 Task: Open Card Card0000000040 in Board Board0000000010 in Workspace WS0000000004 in Trello. Add Member Email0000000016 to Card Card0000000040 in Board Board0000000010 in Workspace WS0000000004 in Trello. Add Red Label titled Label0000000040 to Card Card0000000040 in Board Board0000000010 in Workspace WS0000000004 in Trello. Add Checklist CL0000000040 to Card Card0000000040 in Board Board0000000010 in Workspace WS0000000004 in Trello. Add Dates with Start Date as Jul 01 2023 and Due Date as Jul 31 2023 to Card Card0000000040 in Board Board0000000010 in Workspace WS0000000004 in Trello
Action: Mouse moved to (497, 486)
Screenshot: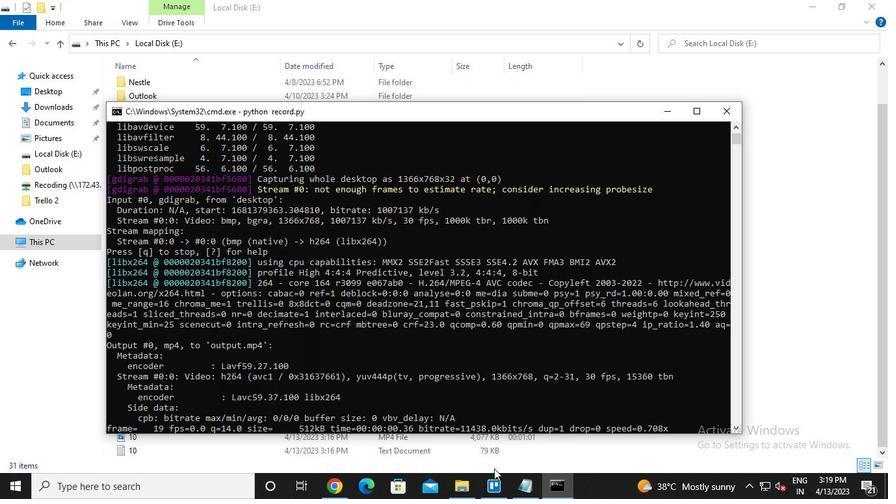 
Action: Mouse pressed left at (497, 486)
Screenshot: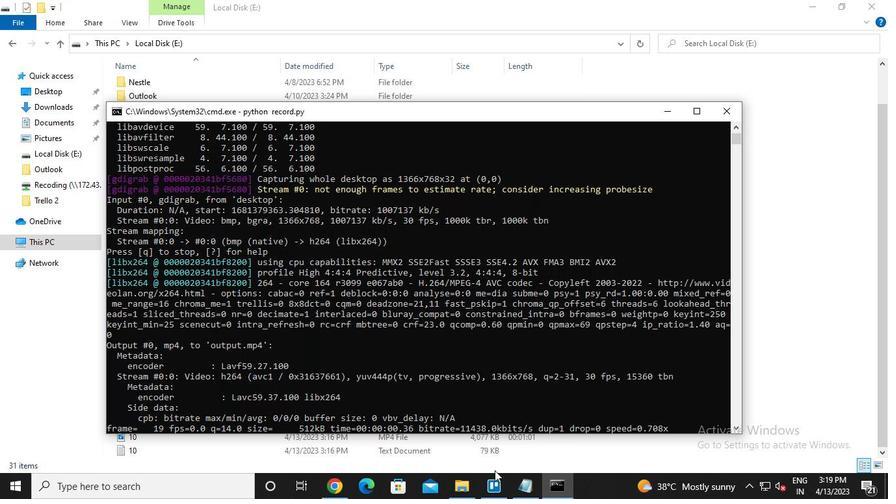 
Action: Mouse moved to (260, 414)
Screenshot: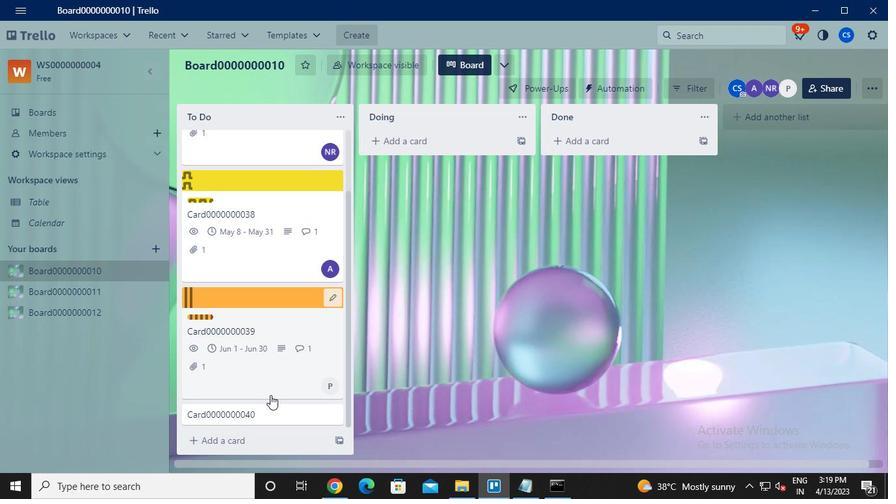 
Action: Mouse pressed left at (260, 414)
Screenshot: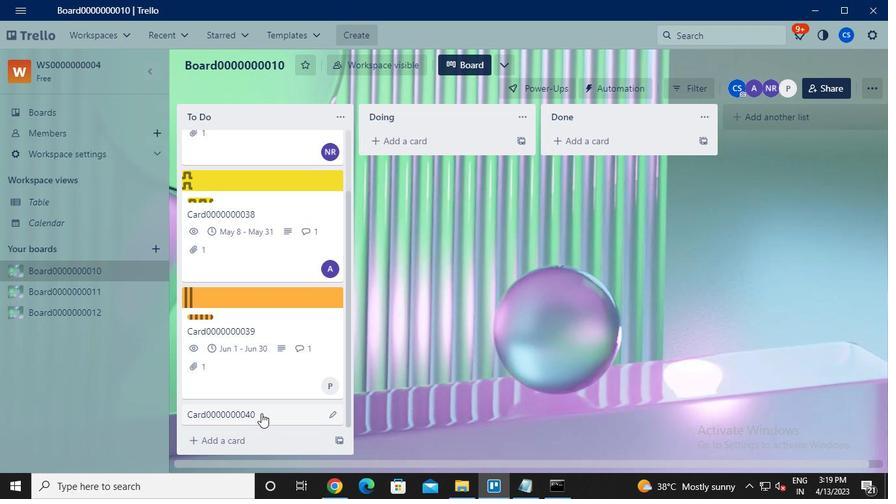 
Action: Mouse moved to (624, 164)
Screenshot: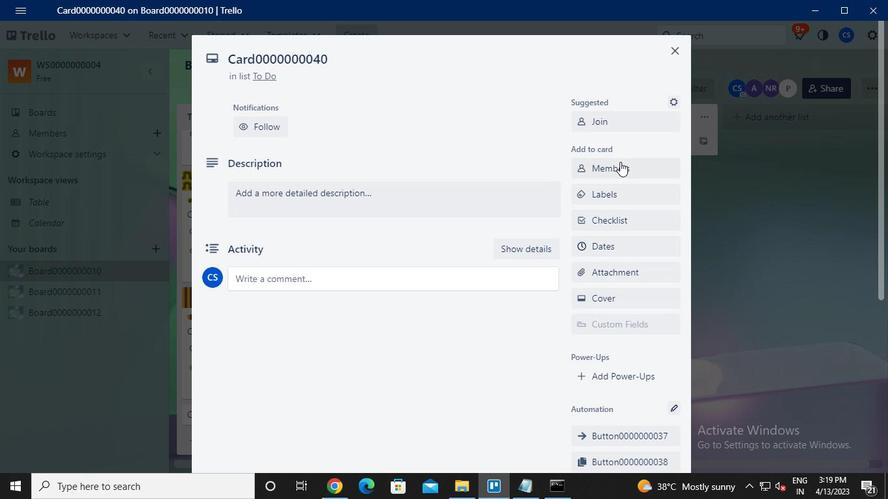 
Action: Mouse pressed left at (624, 164)
Screenshot: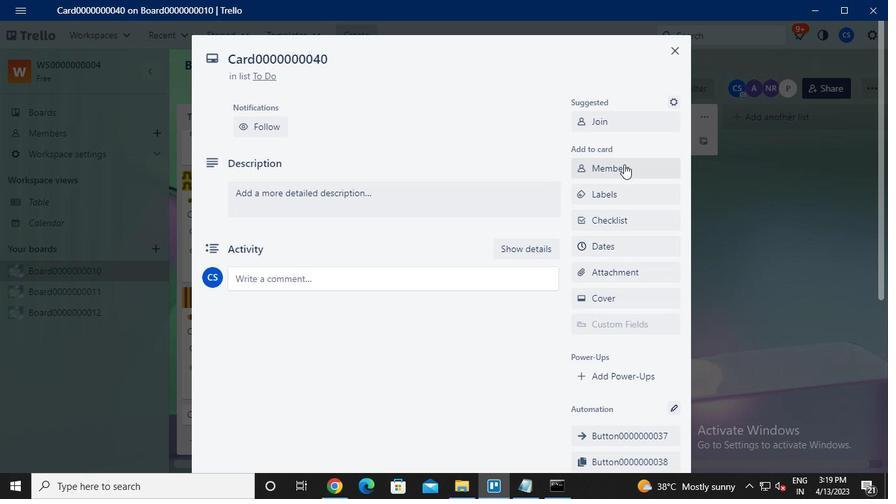 
Action: Mouse moved to (625, 164)
Screenshot: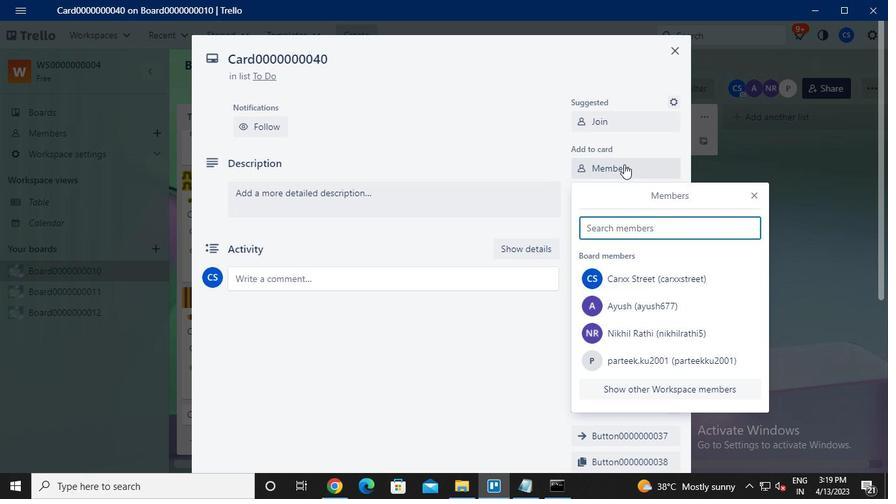 
Action: Keyboard m
Screenshot: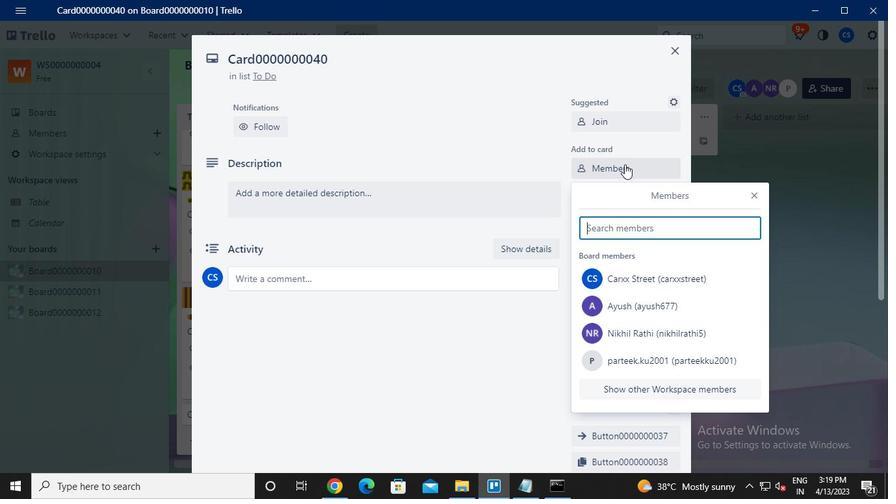 
Action: Keyboard a
Screenshot: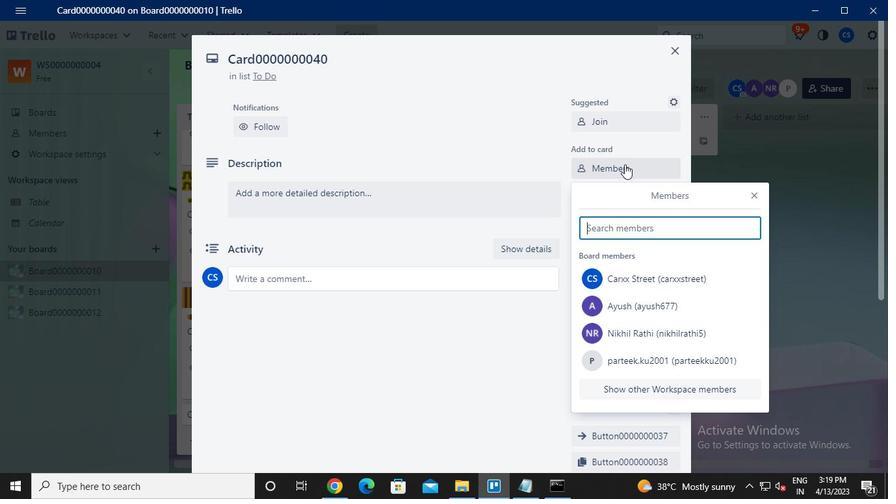 
Action: Keyboard i
Screenshot: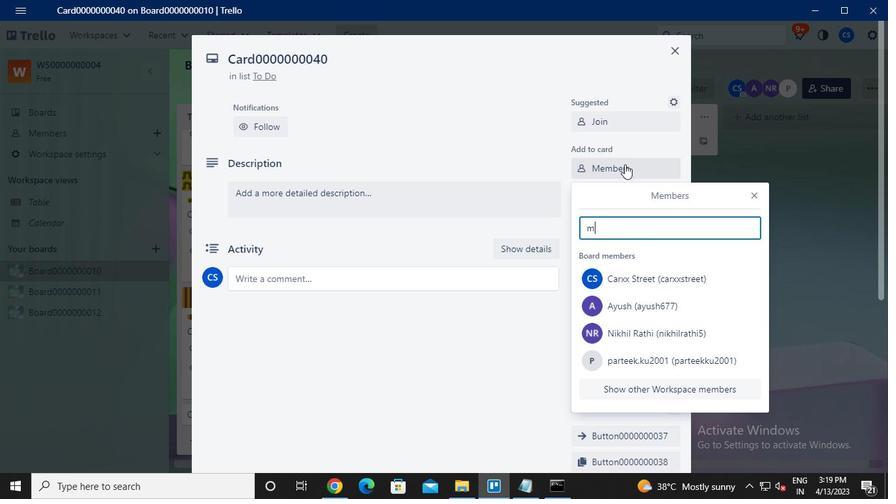 
Action: Keyboard l
Screenshot: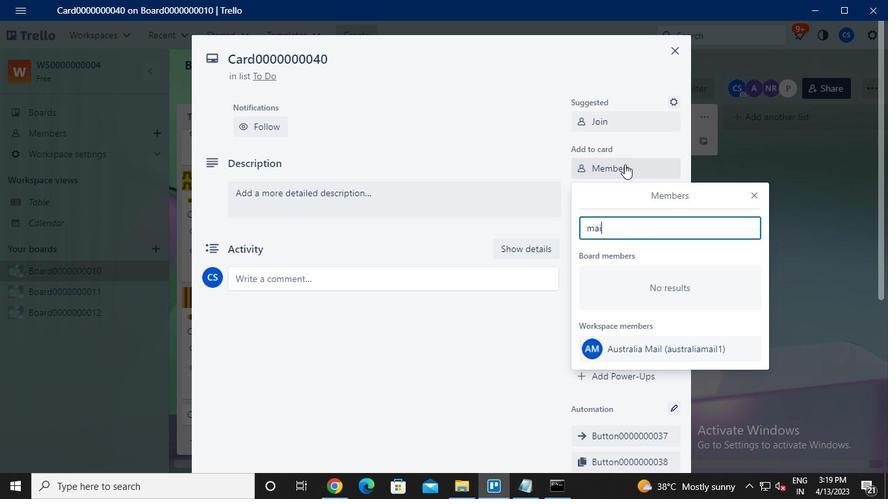 
Action: Keyboard a
Screenshot: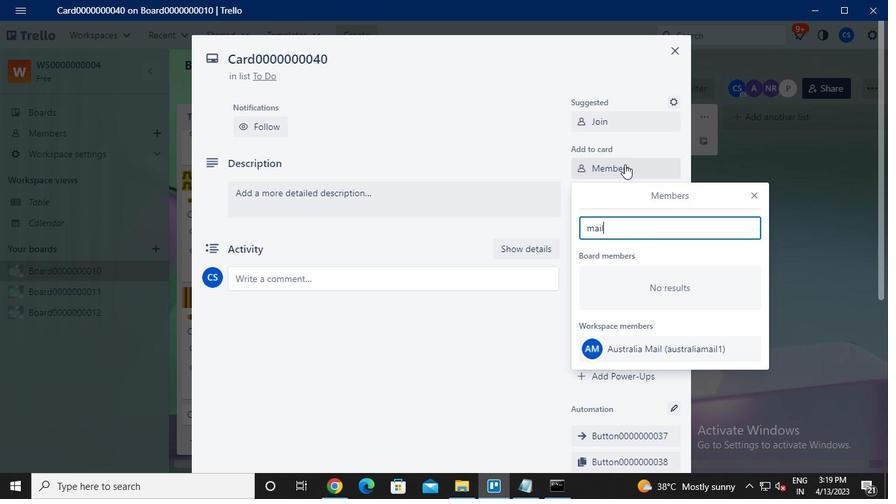 
Action: Keyboard u
Screenshot: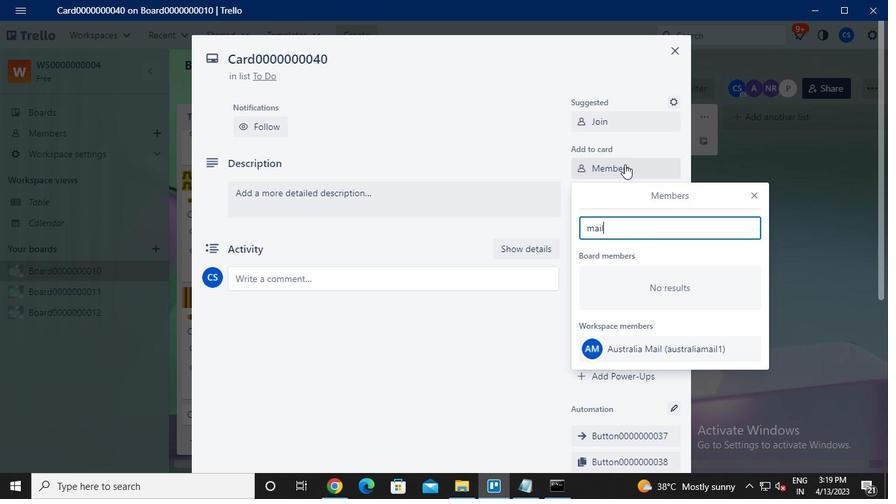 
Action: Keyboard s
Screenshot: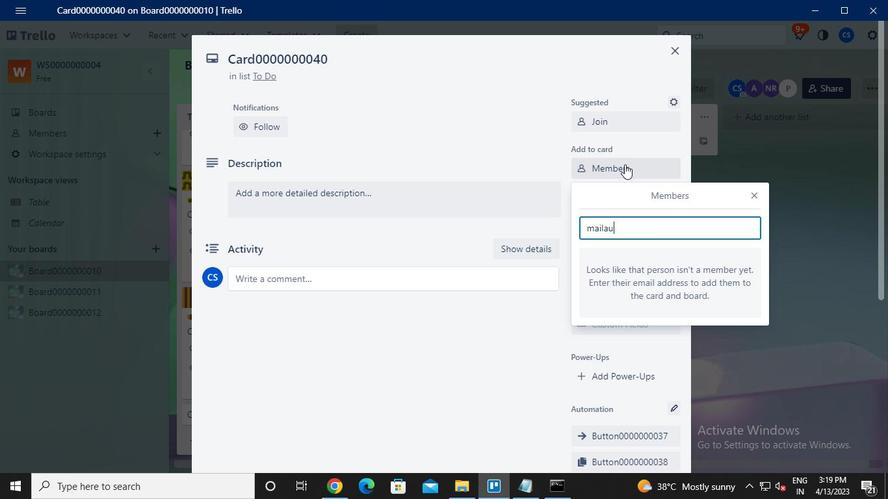 
Action: Keyboard t
Screenshot: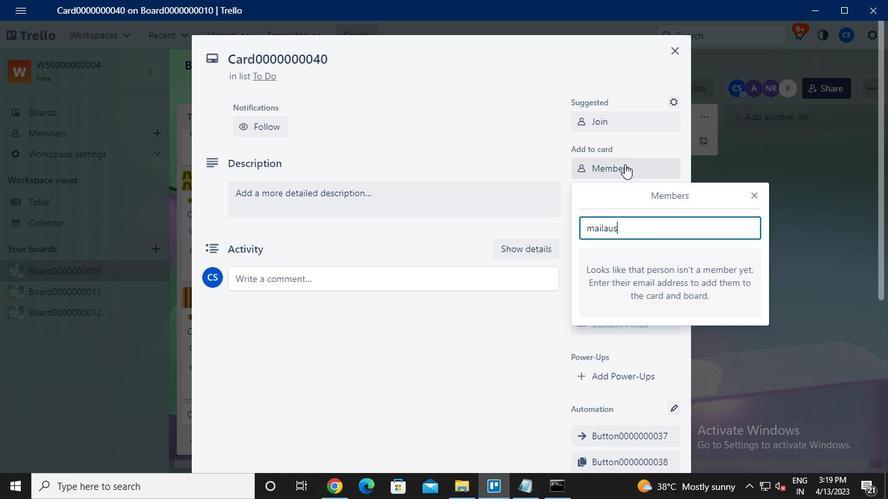 
Action: Keyboard r
Screenshot: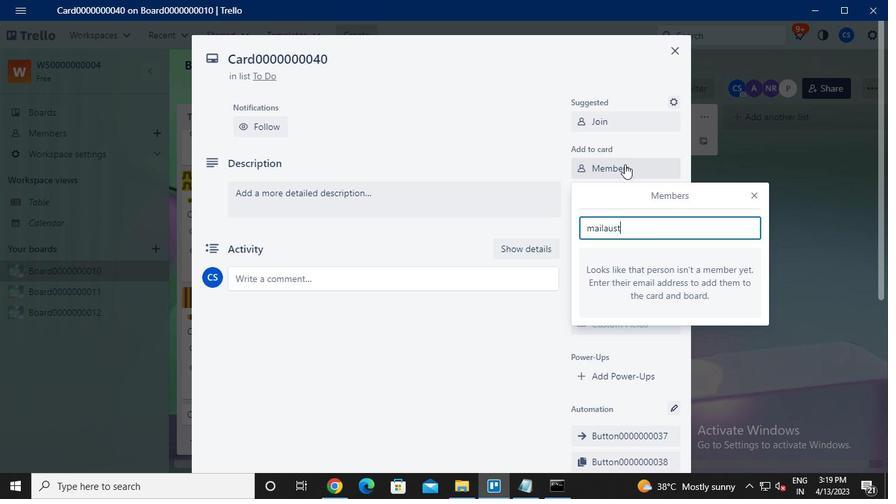 
Action: Keyboard a
Screenshot: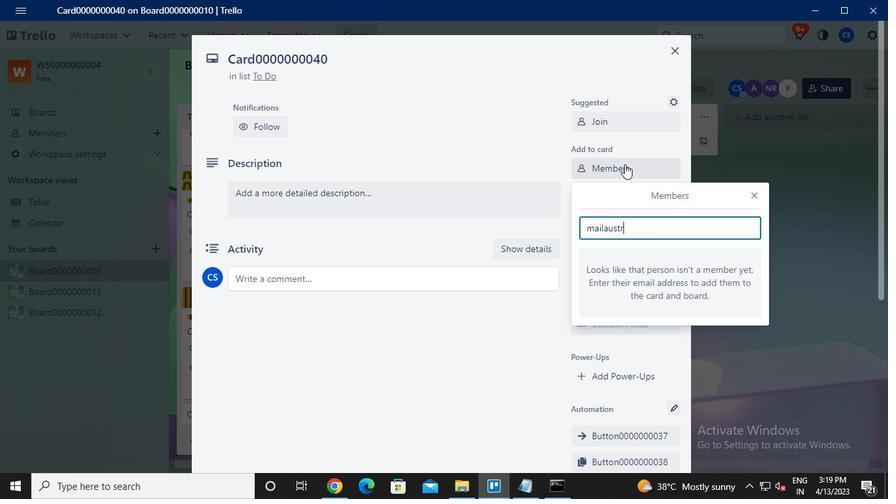 
Action: Keyboard l
Screenshot: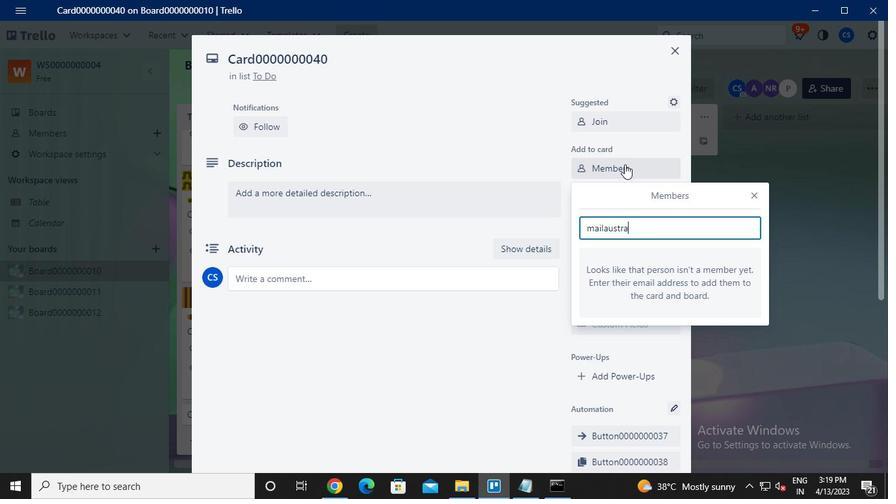
Action: Keyboard i
Screenshot: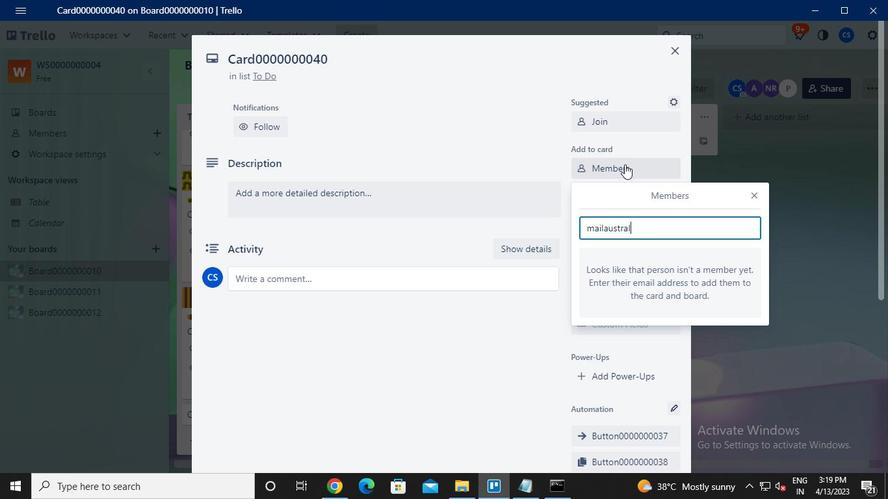 
Action: Keyboard a
Screenshot: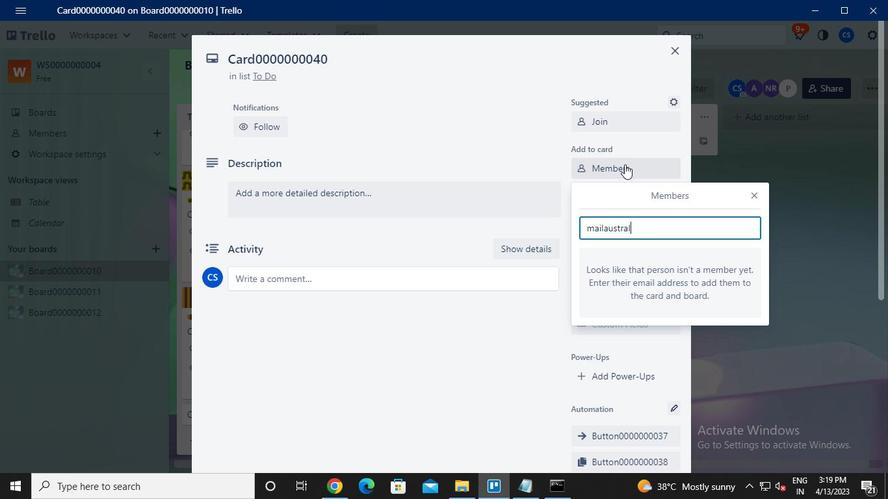 
Action: Keyboard <103>
Screenshot: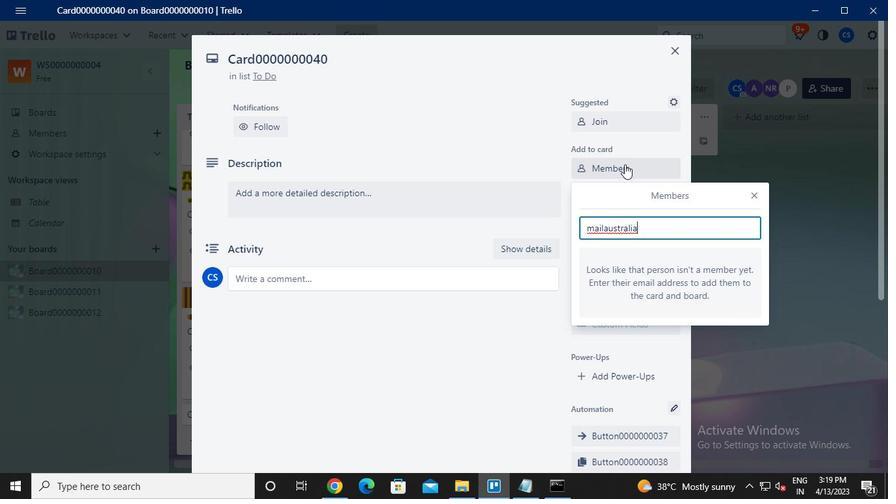 
Action: Keyboard Key.shift
Screenshot: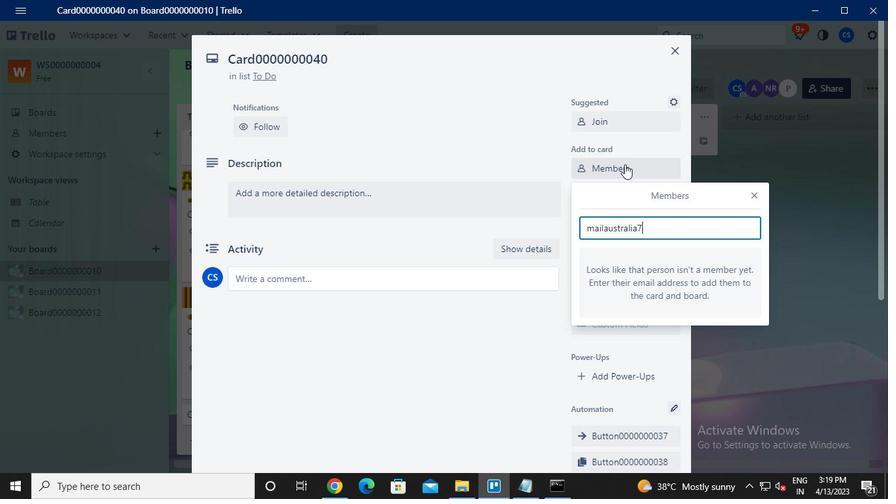 
Action: Keyboard @
Screenshot: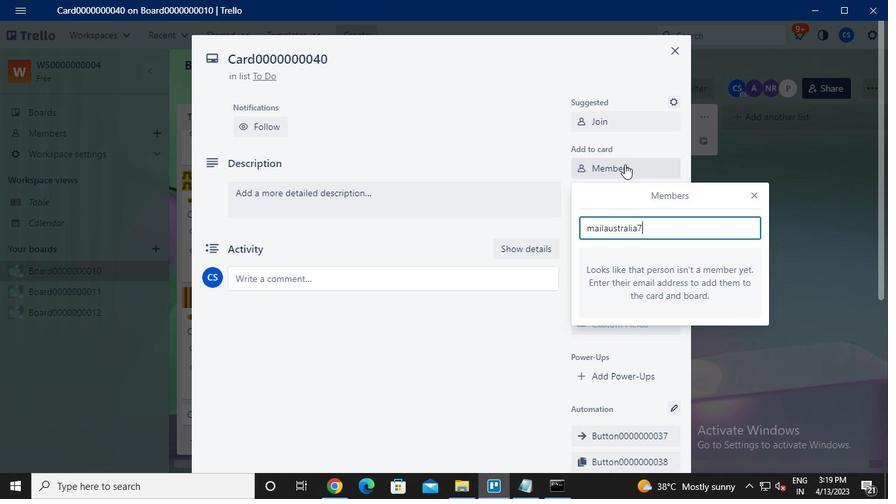 
Action: Keyboard g
Screenshot: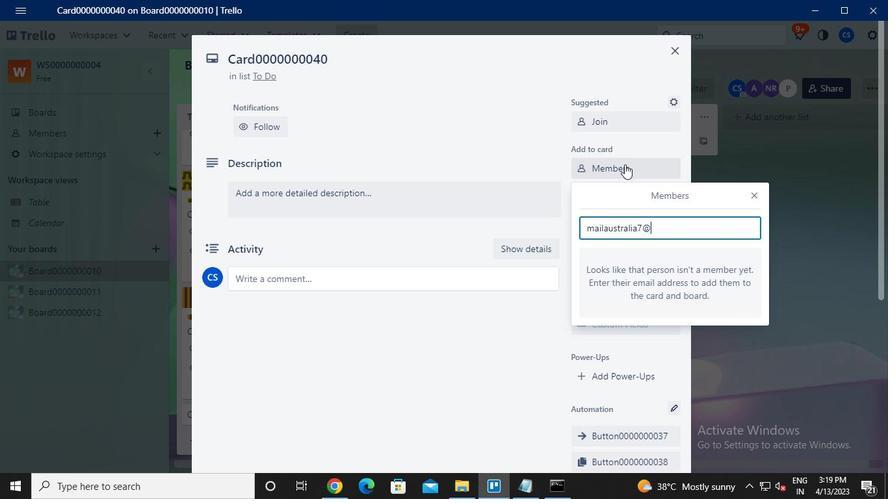 
Action: Keyboard m
Screenshot: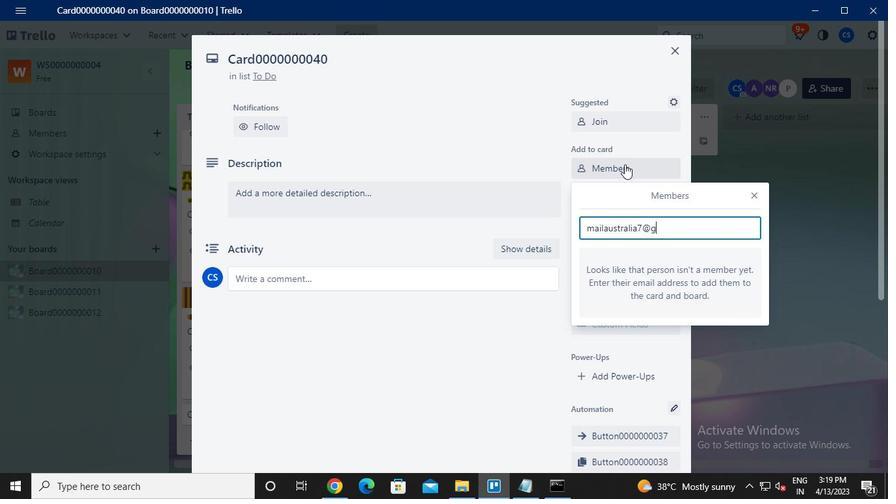 
Action: Keyboard a
Screenshot: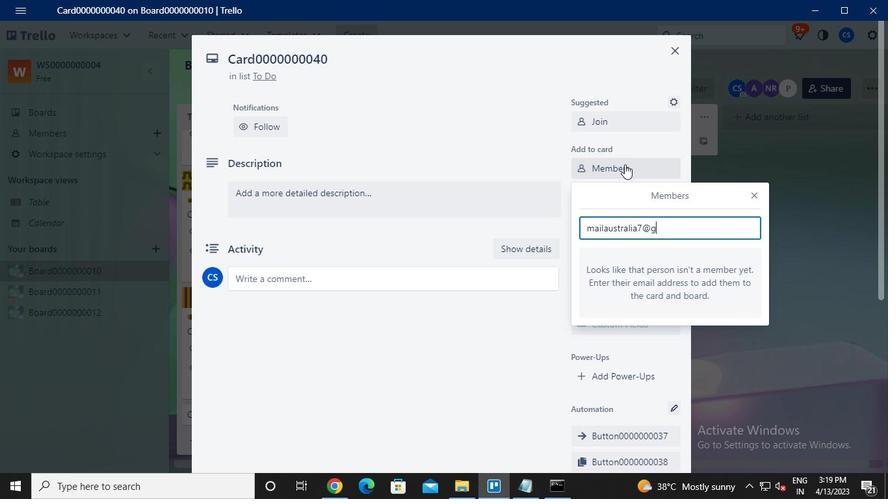 
Action: Keyboard i
Screenshot: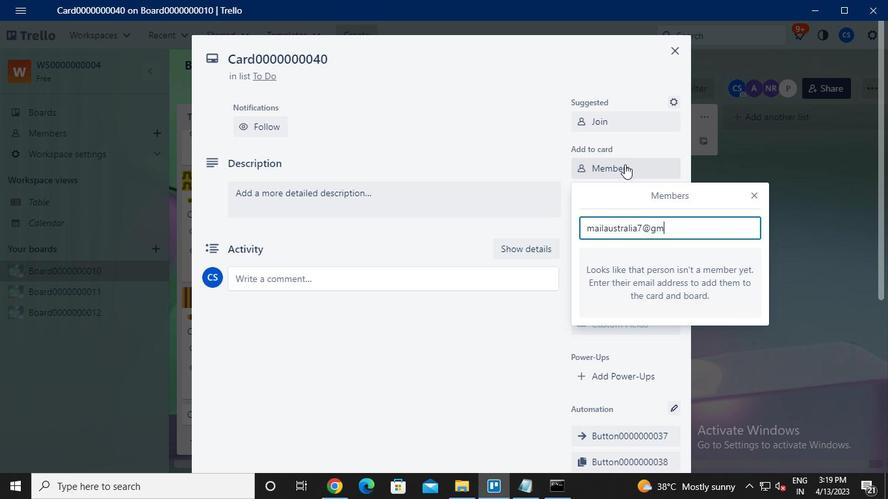 
Action: Keyboard l
Screenshot: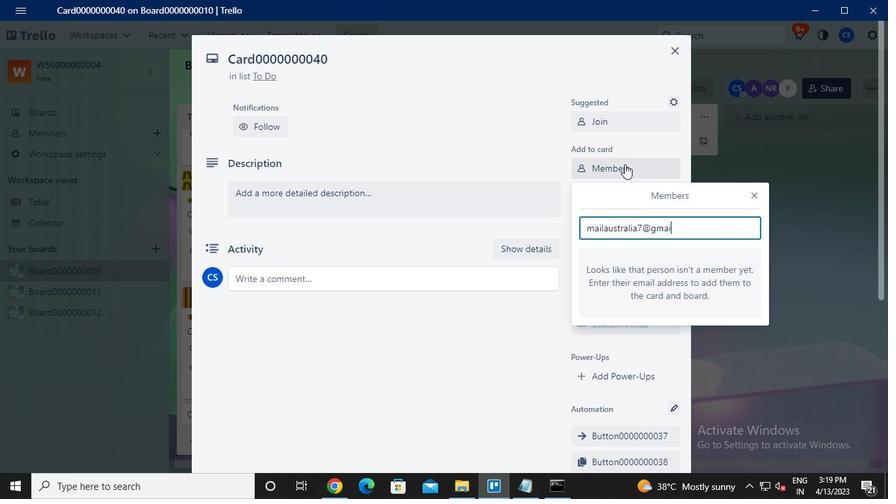 
Action: Keyboard .
Screenshot: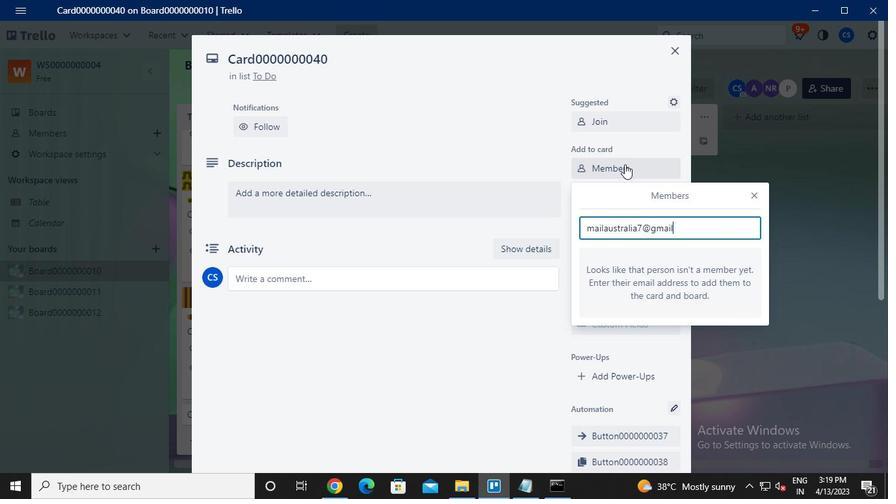
Action: Keyboard c
Screenshot: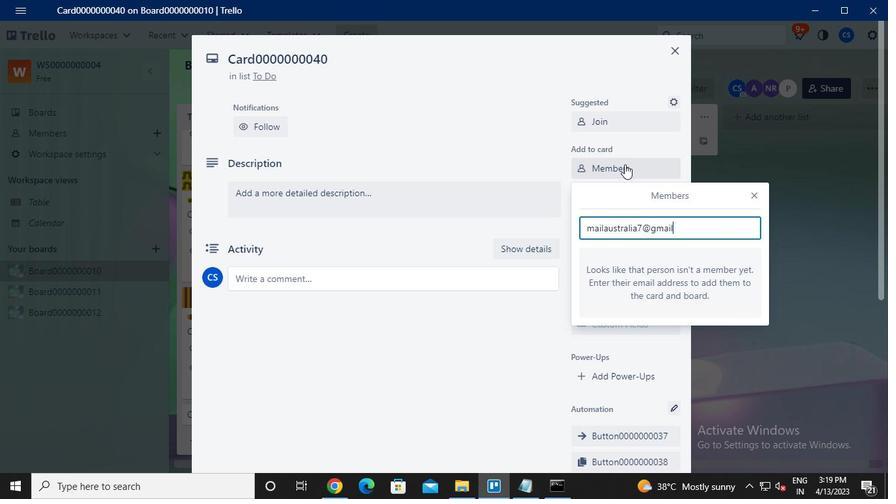 
Action: Keyboard o
Screenshot: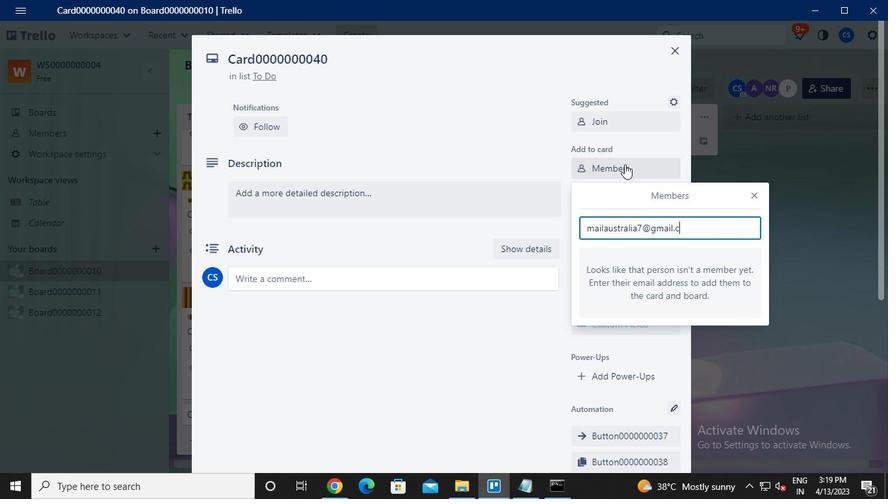 
Action: Keyboard m
Screenshot: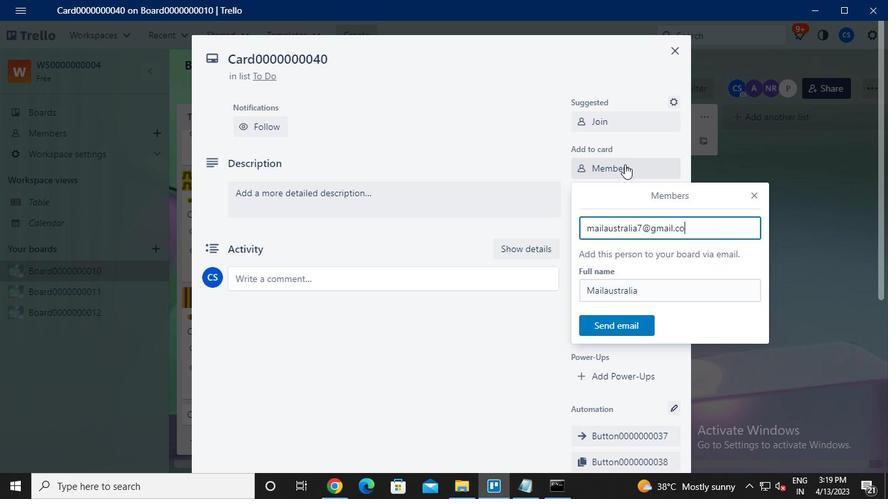
Action: Mouse moved to (622, 323)
Screenshot: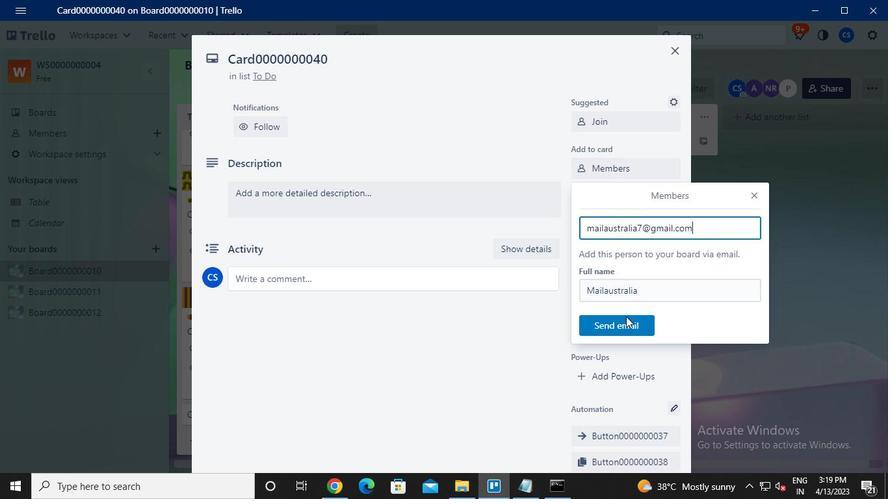 
Action: Mouse pressed left at (622, 323)
Screenshot: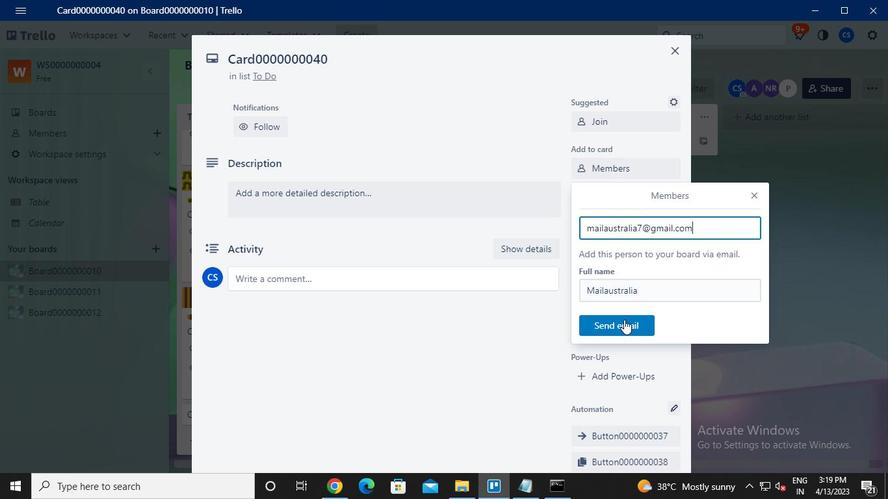 
Action: Mouse moved to (619, 195)
Screenshot: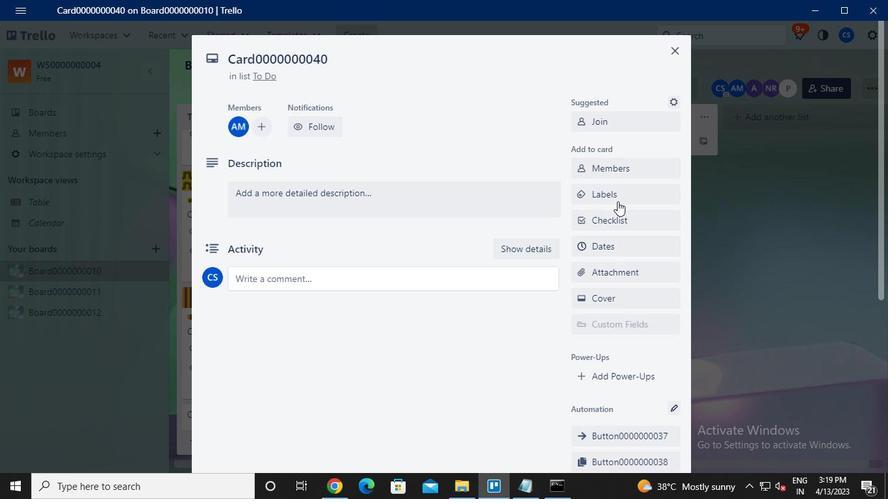 
Action: Mouse pressed left at (619, 195)
Screenshot: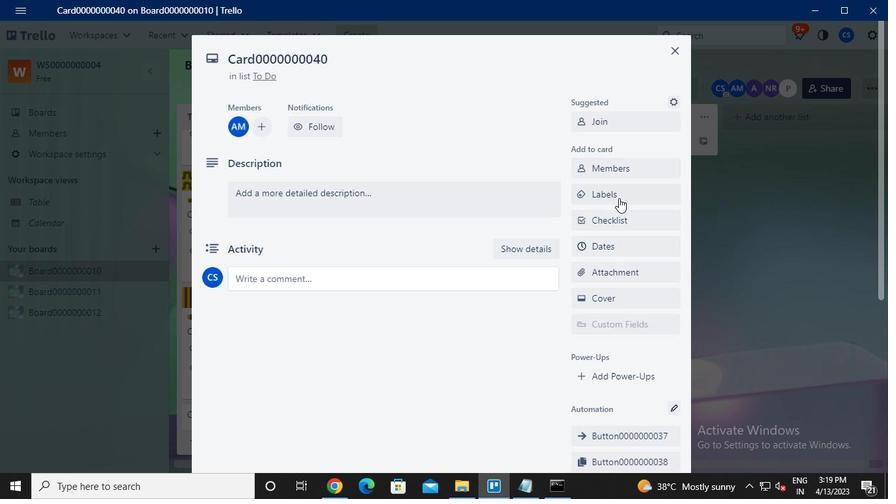 
Action: Mouse moved to (656, 362)
Screenshot: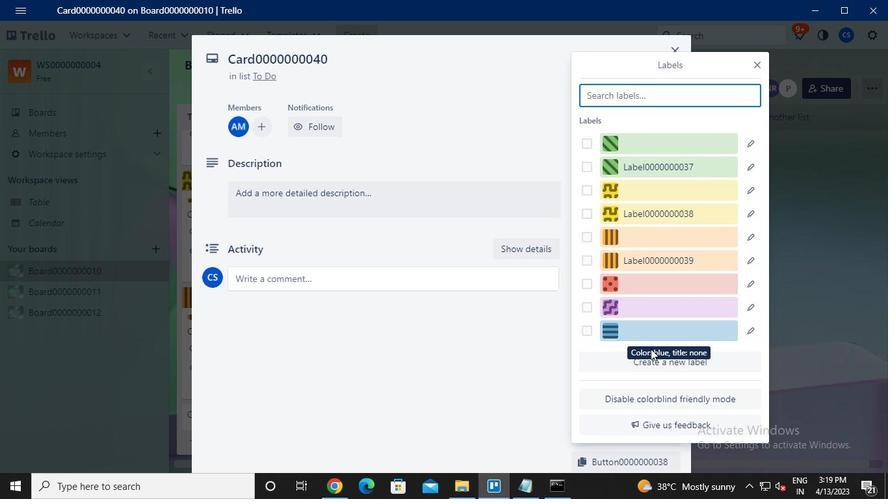 
Action: Mouse pressed left at (656, 362)
Screenshot: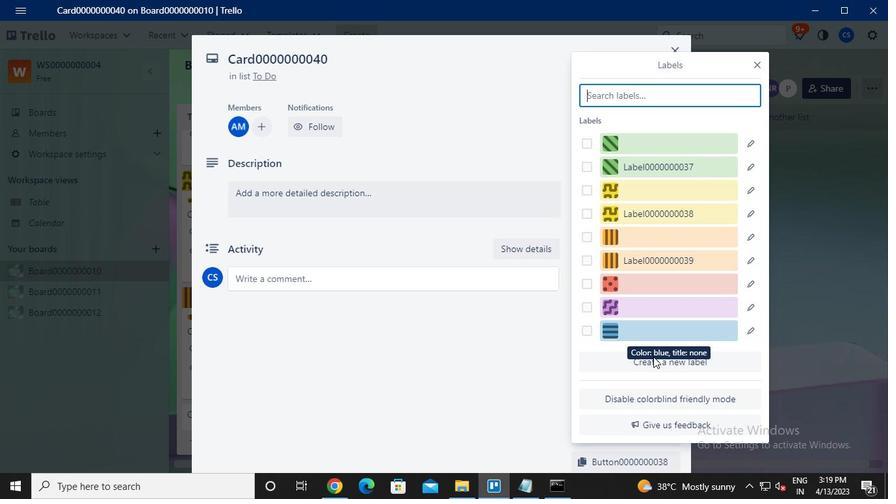 
Action: Mouse moved to (625, 184)
Screenshot: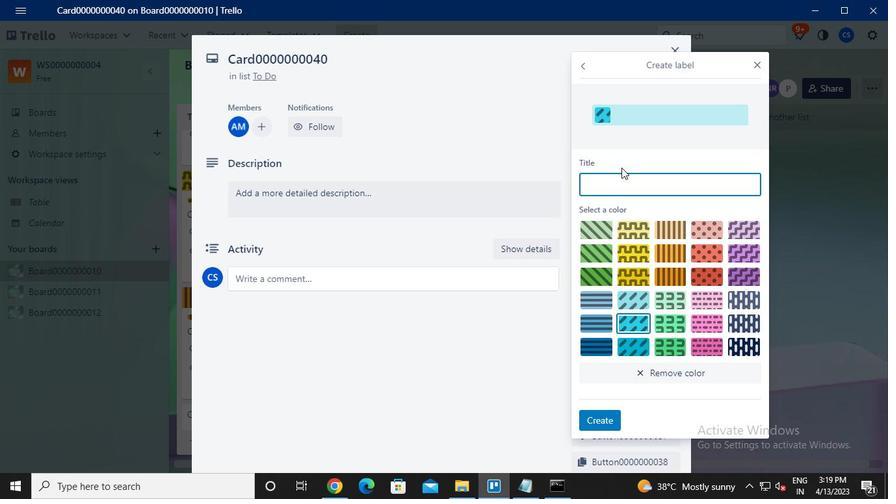 
Action: Keyboard Key.caps_lock
Screenshot: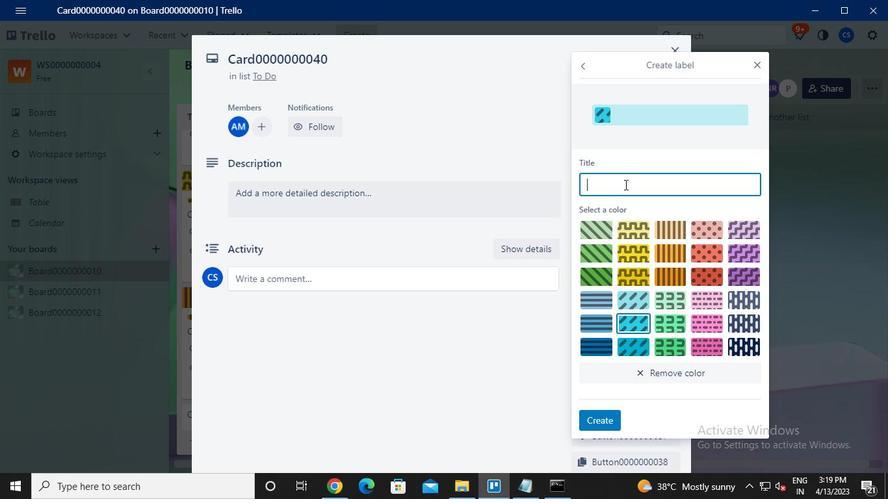 
Action: Keyboard t
Screenshot: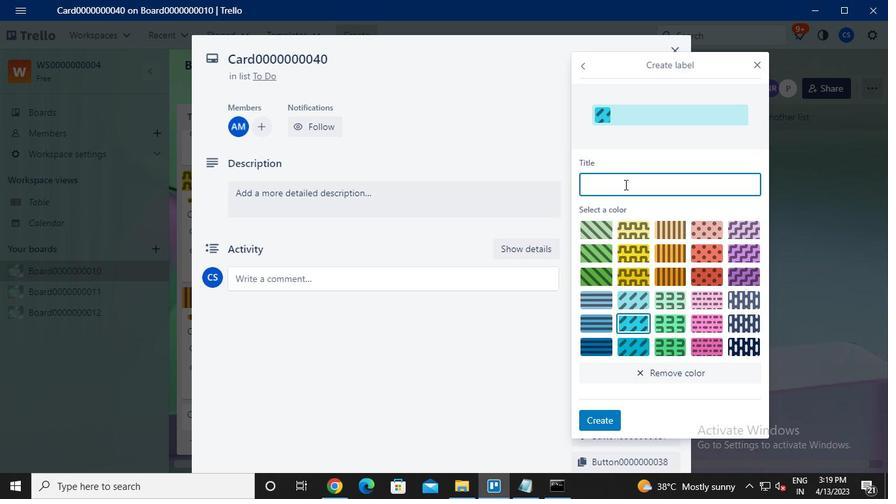 
Action: Keyboard Key.caps_lock
Screenshot: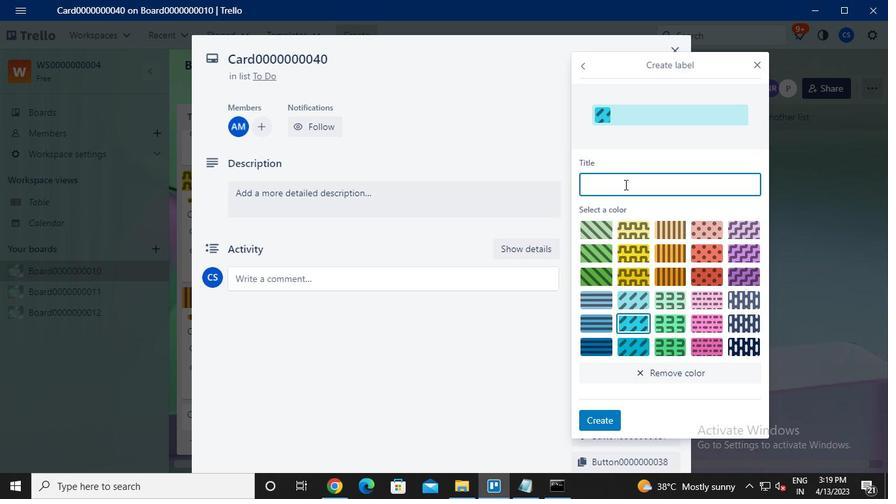 
Action: Keyboard i
Screenshot: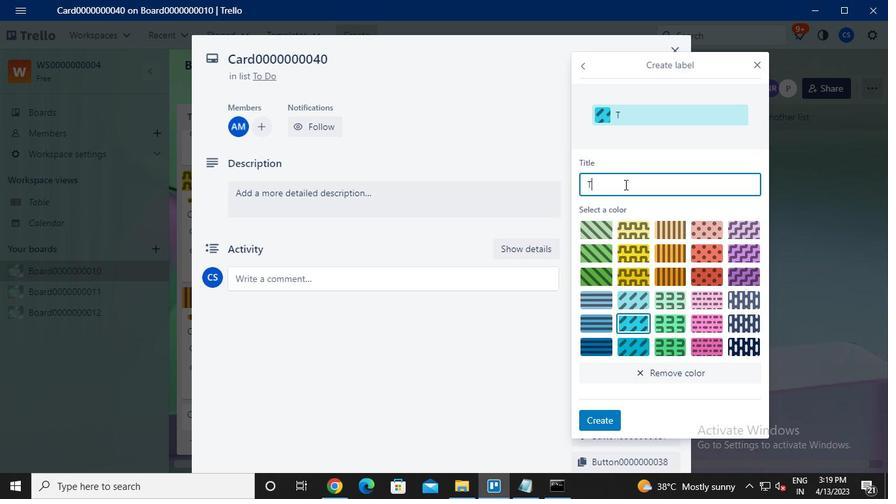 
Action: Keyboard t
Screenshot: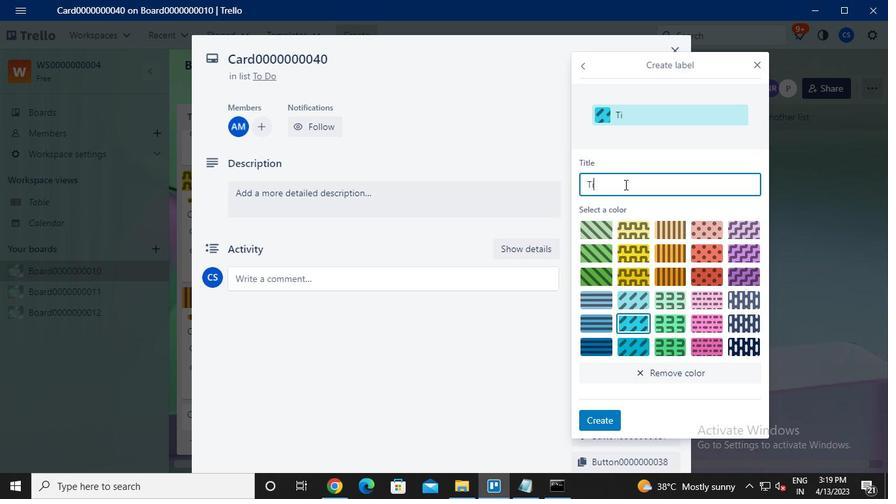 
Action: Keyboard l
Screenshot: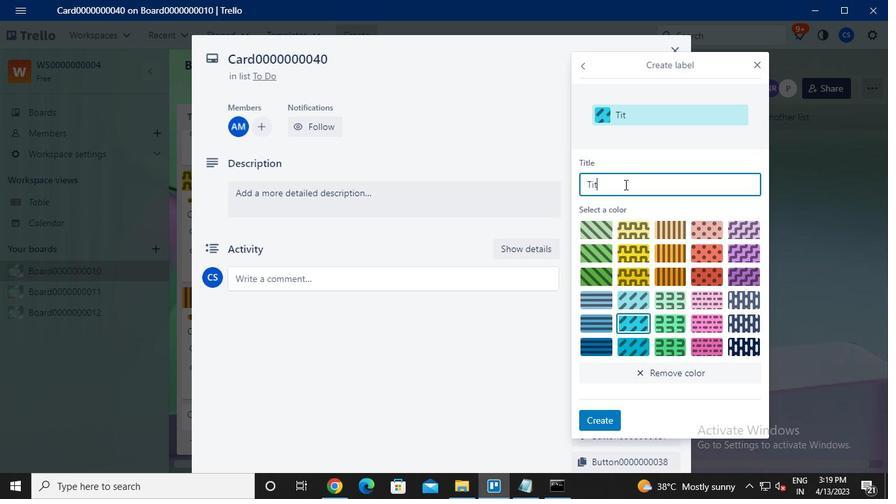 
Action: Keyboard e
Screenshot: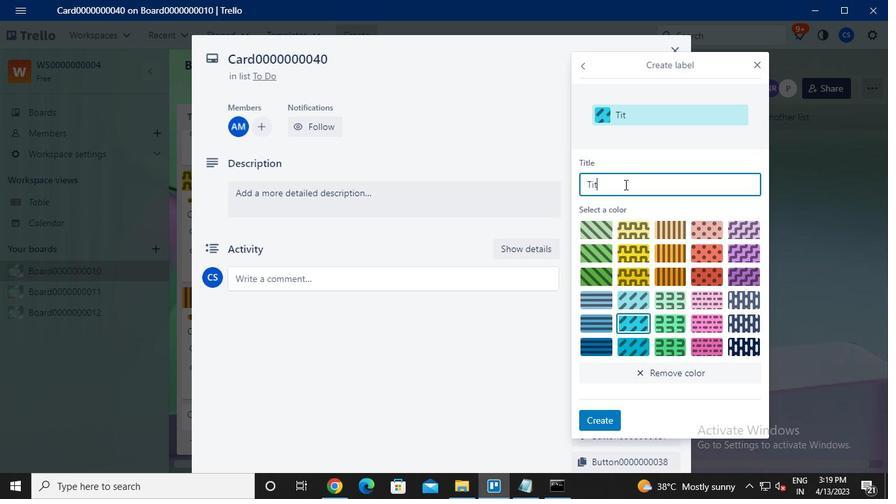 
Action: Keyboard Key.backspace
Screenshot: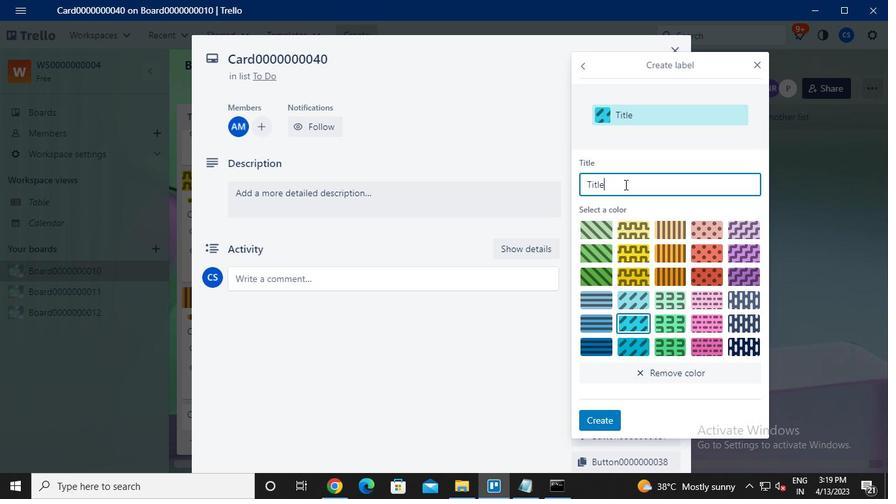 
Action: Keyboard Key.backspace
Screenshot: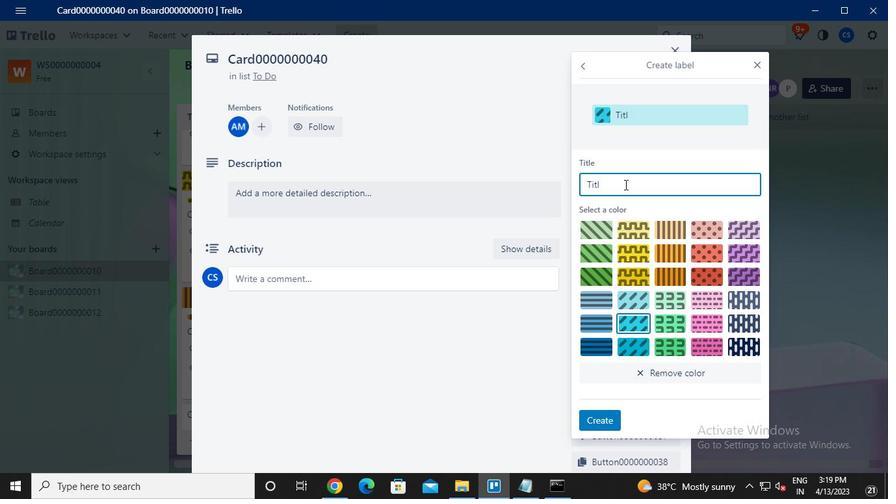 
Action: Keyboard Key.backspace
Screenshot: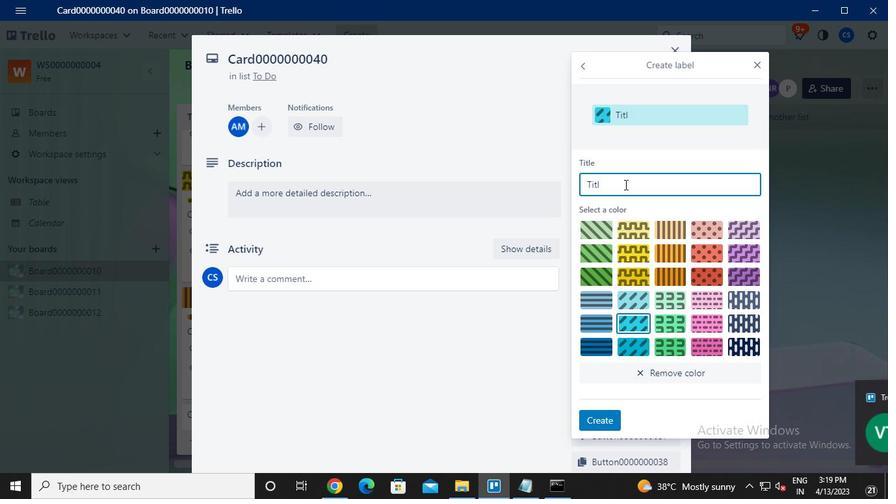 
Action: Keyboard Key.backspace
Screenshot: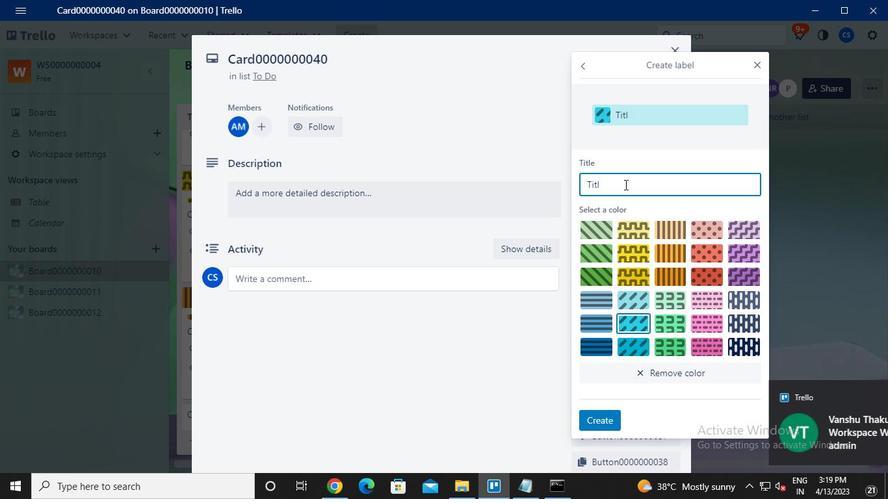 
Action: Keyboard Key.backspace
Screenshot: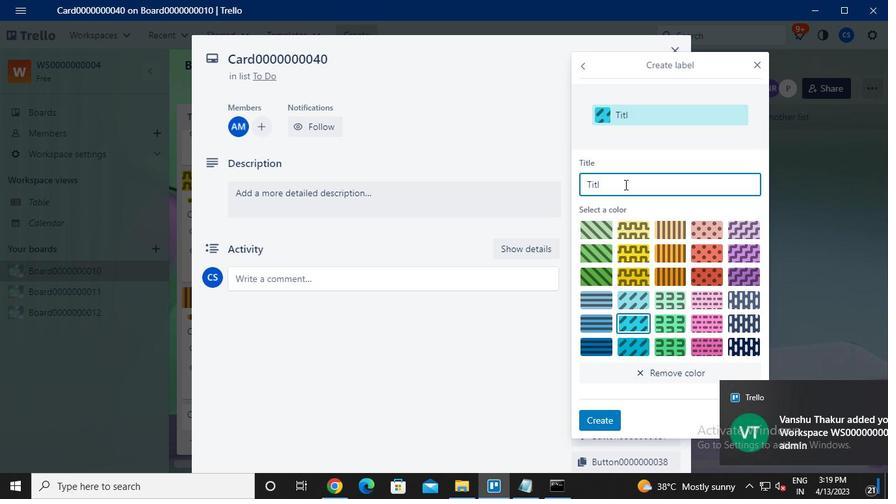 
Action: Keyboard Key.backspace
Screenshot: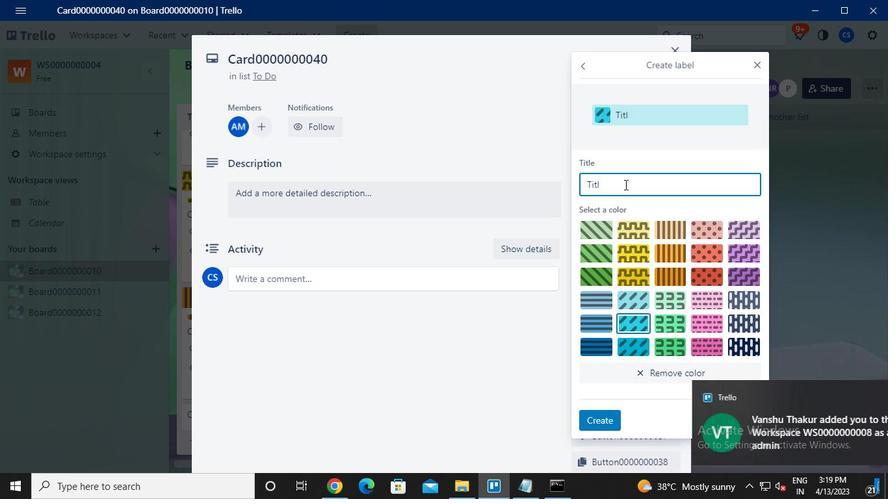 
Action: Keyboard Key.backspace
Screenshot: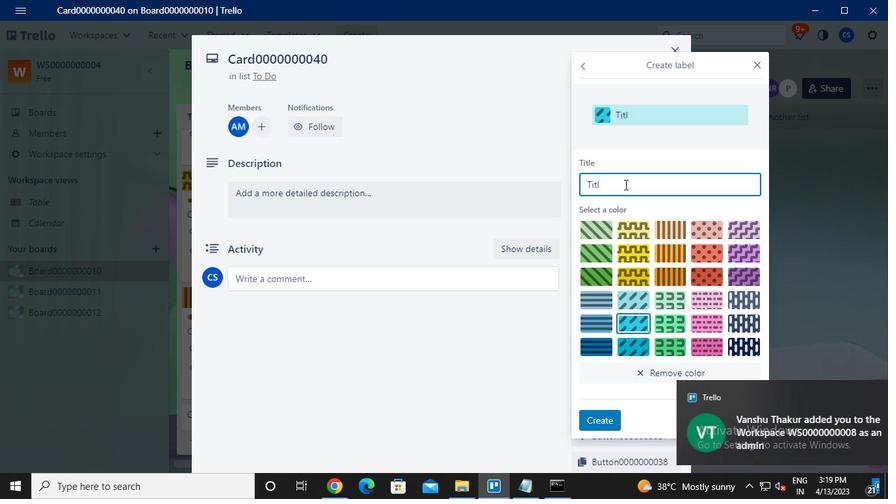 
Action: Keyboard Key.backspace
Screenshot: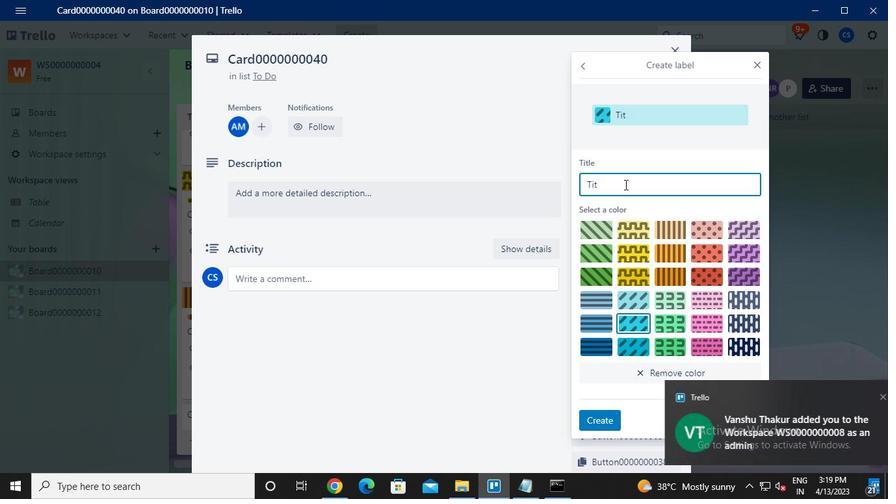 
Action: Keyboard Key.backspace
Screenshot: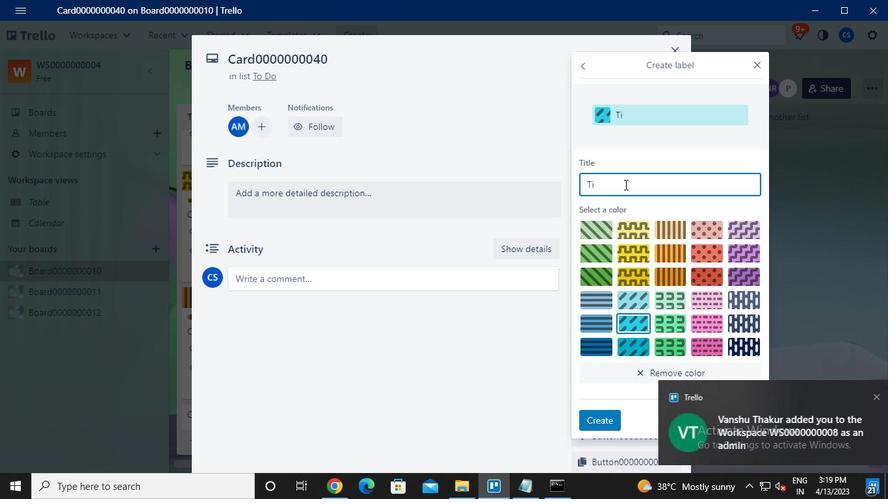 
Action: Keyboard Key.backspace
Screenshot: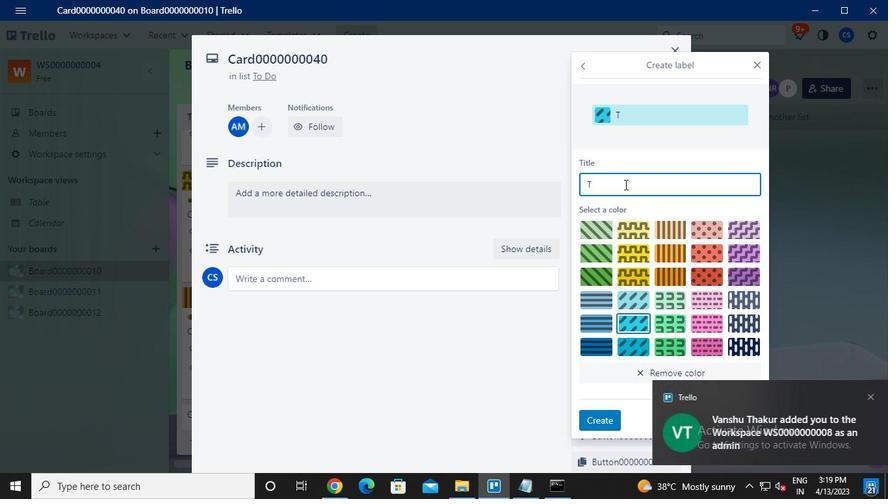 
Action: Keyboard Key.caps_lock
Screenshot: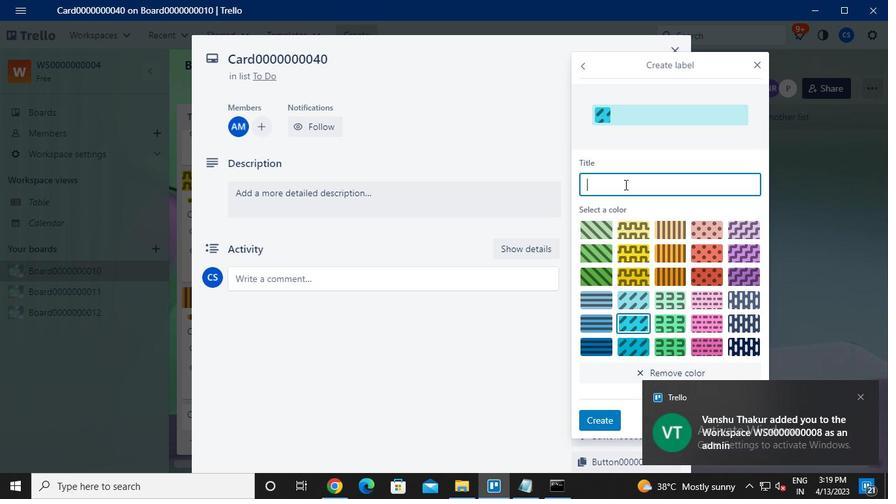 
Action: Keyboard l
Screenshot: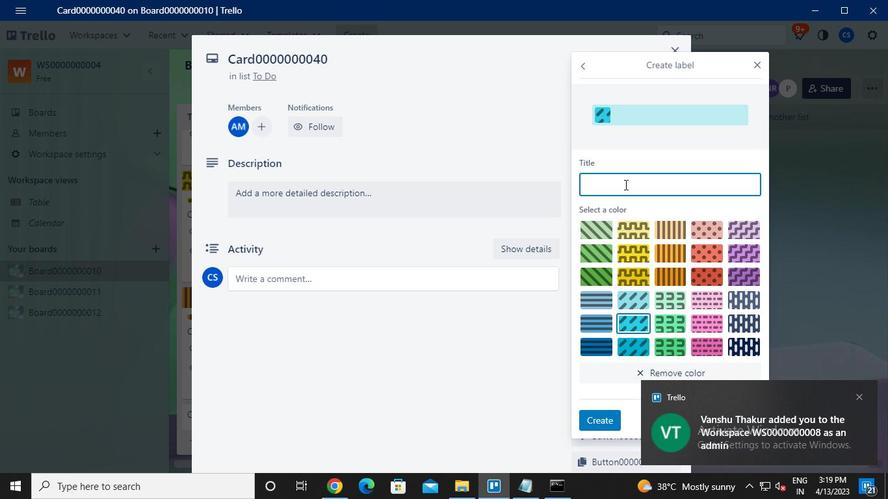 
Action: Keyboard Key.caps_lock
Screenshot: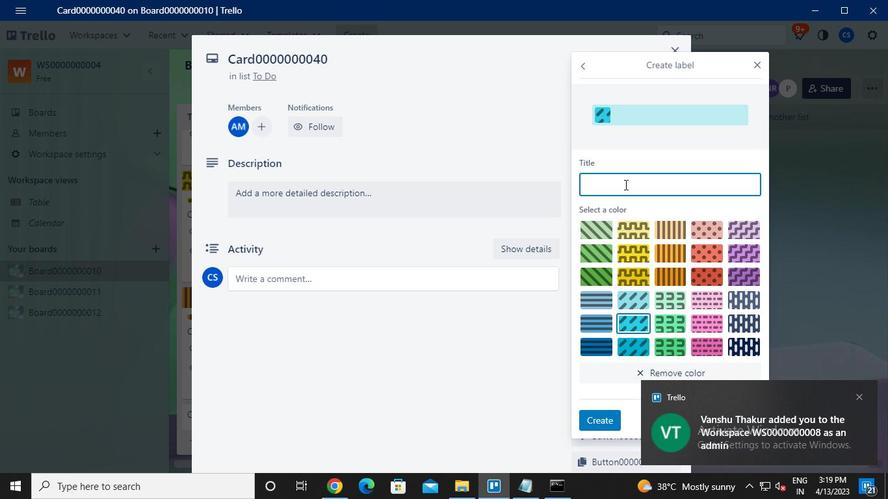 
Action: Keyboard a
Screenshot: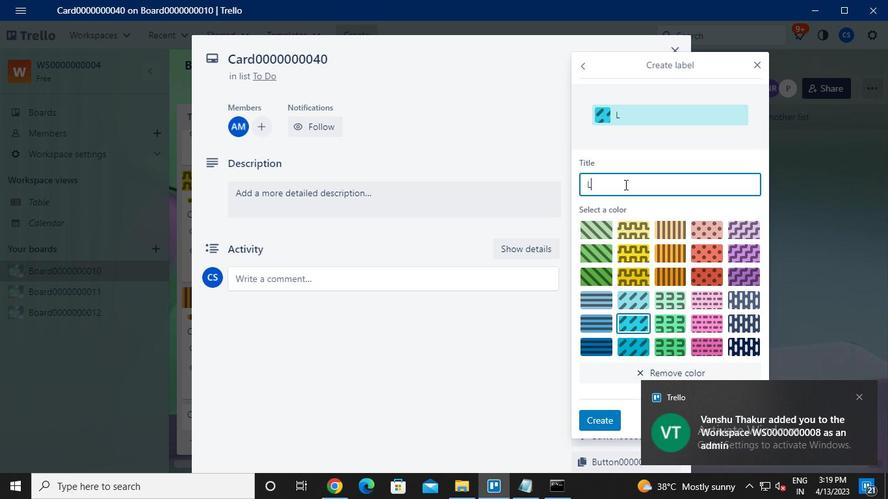 
Action: Keyboard b
Screenshot: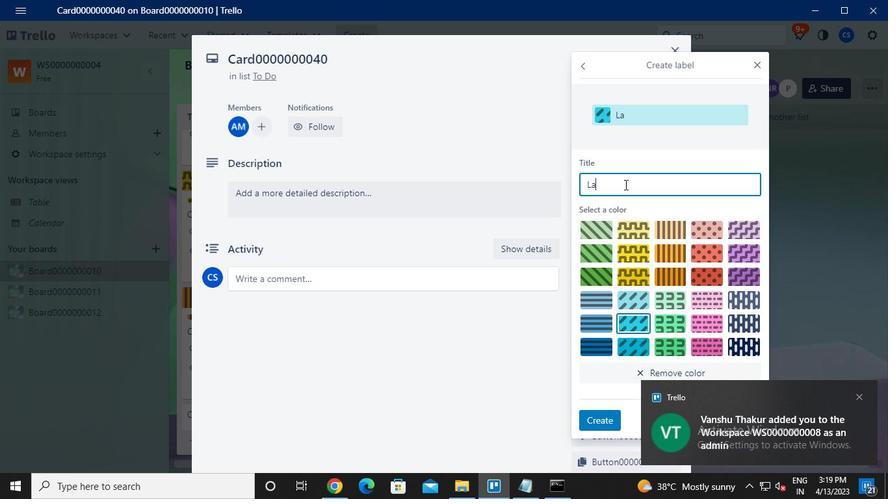 
Action: Keyboard e
Screenshot: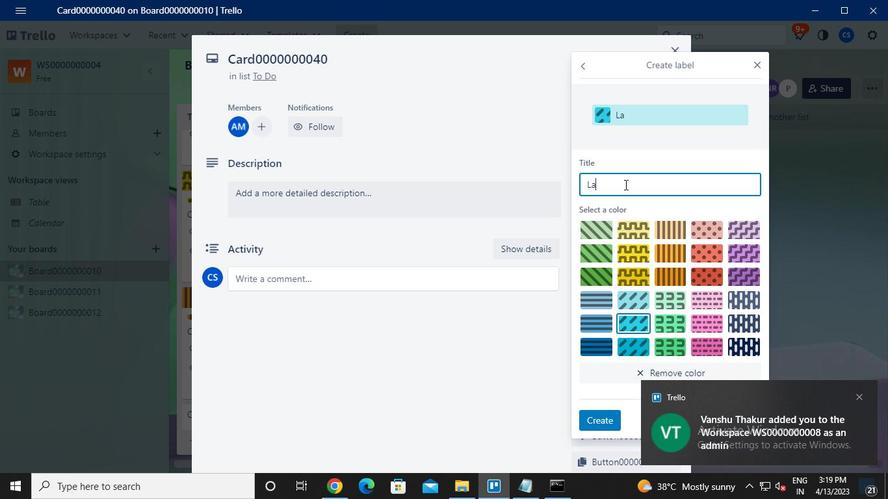 
Action: Keyboard ;
Screenshot: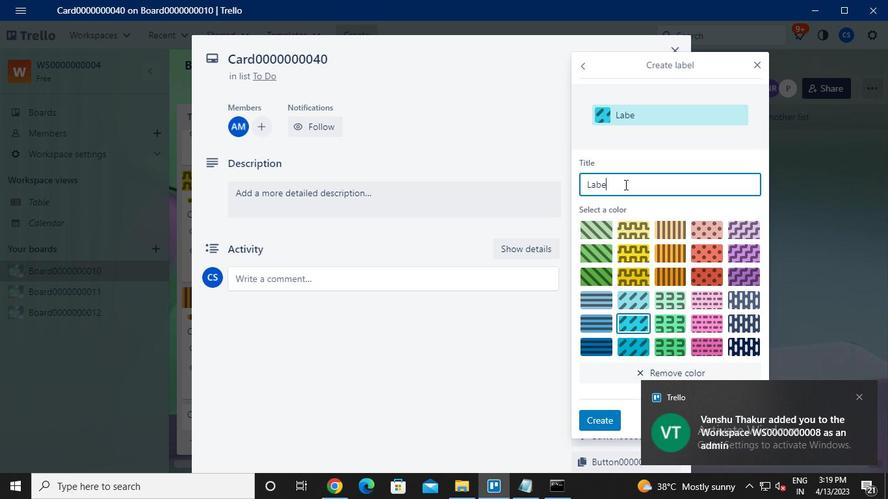
Action: Keyboard Key.backspace
Screenshot: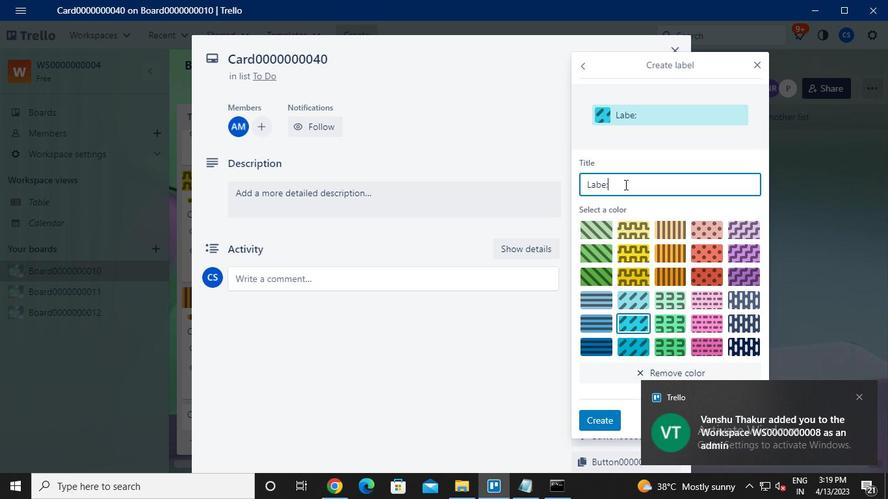 
Action: Keyboard l
Screenshot: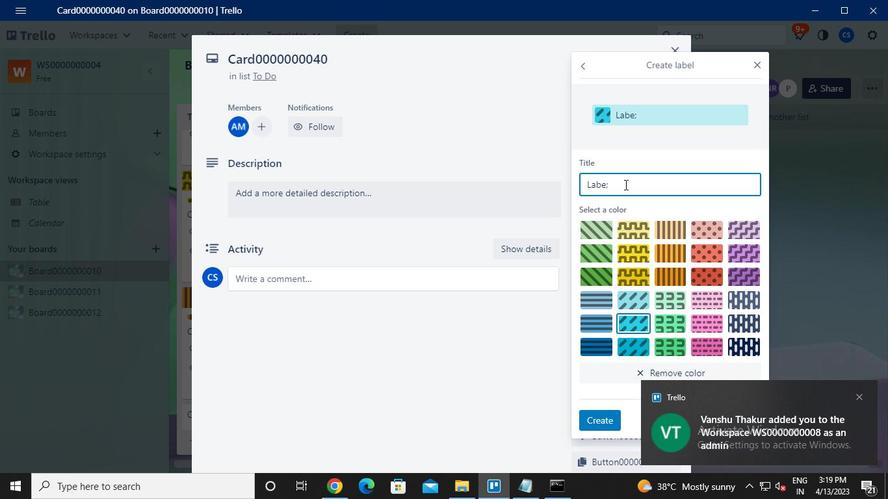 
Action: Keyboard <96>
Screenshot: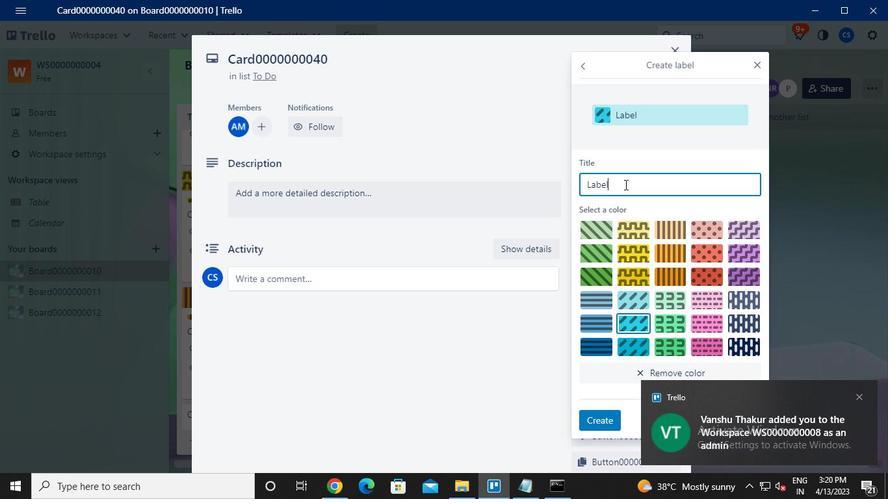 
Action: Keyboard <96>
Screenshot: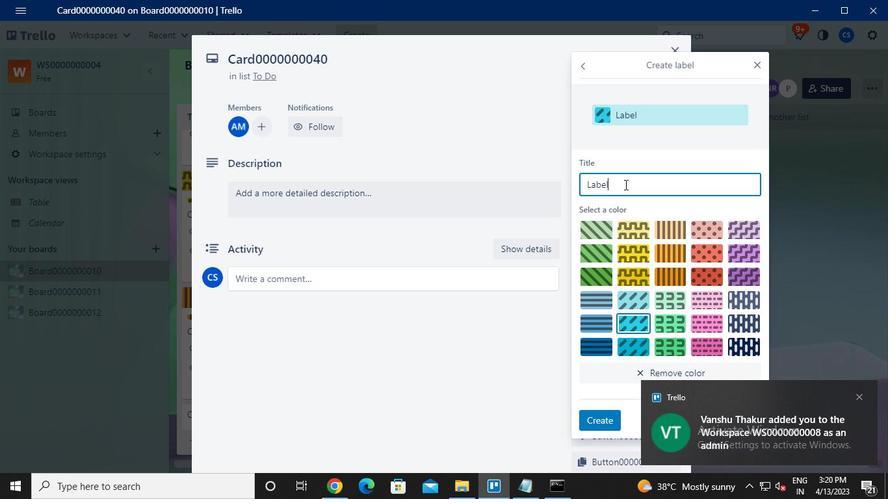 
Action: Keyboard <96>
Screenshot: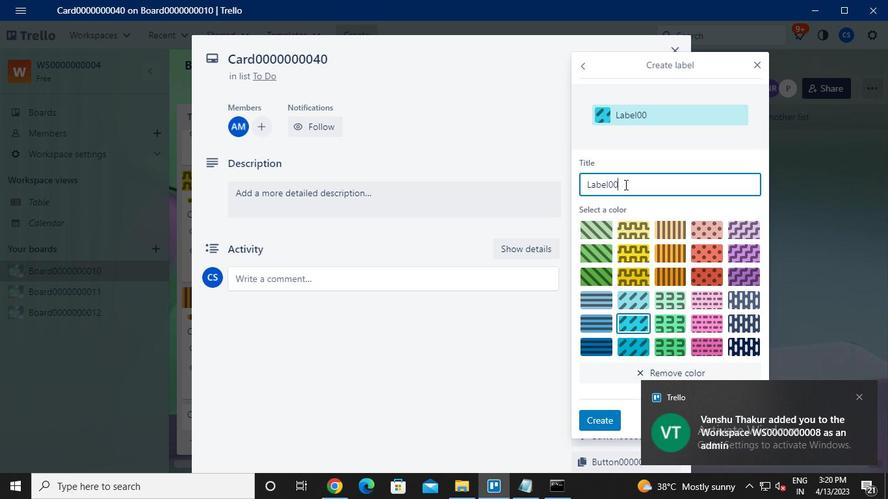 
Action: Keyboard <96>
Screenshot: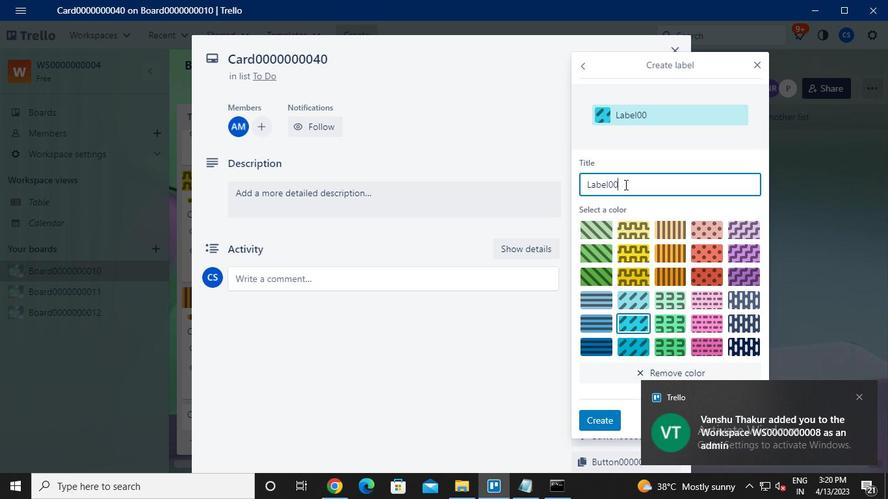 
Action: Keyboard <96>
Screenshot: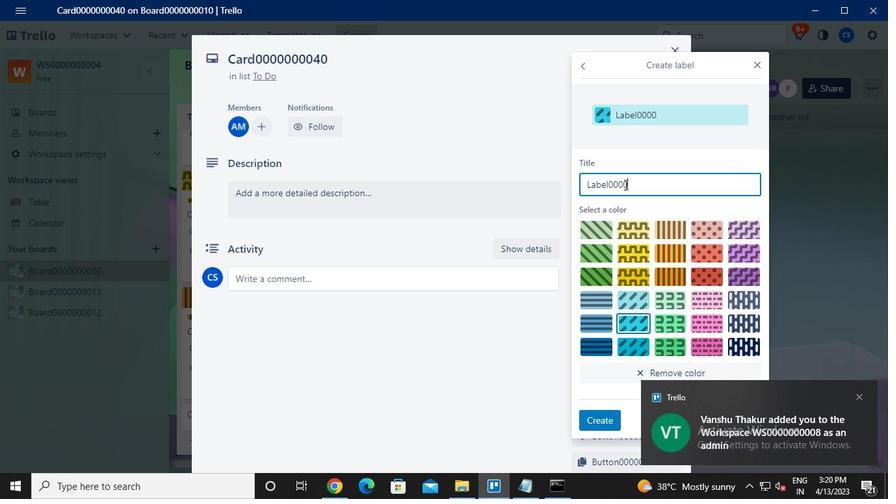 
Action: Keyboard <96>
Screenshot: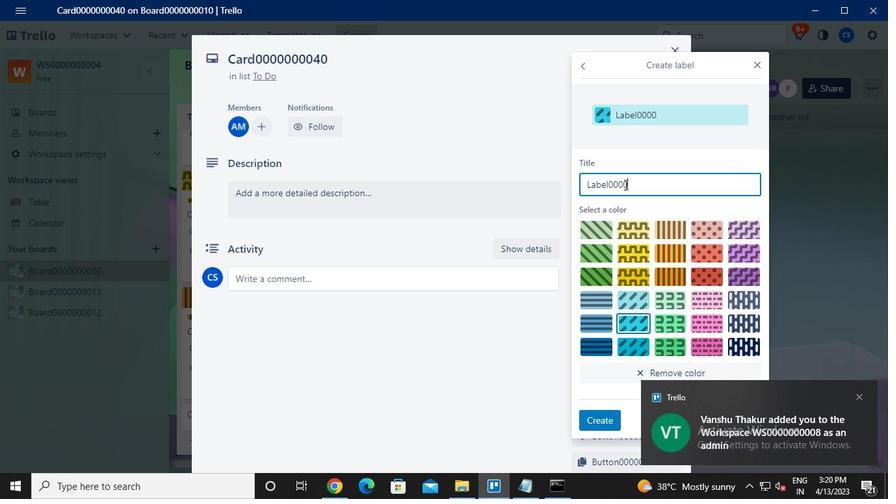 
Action: Keyboard <96>
Screenshot: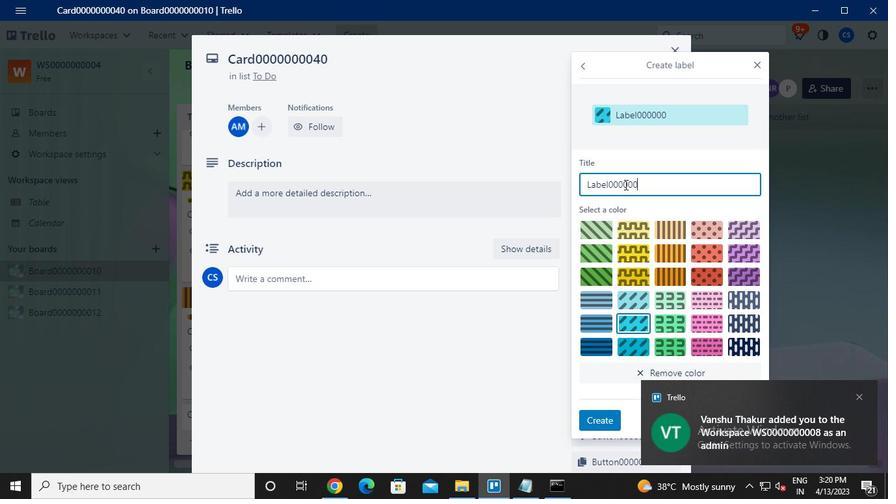 
Action: Keyboard <96>
Screenshot: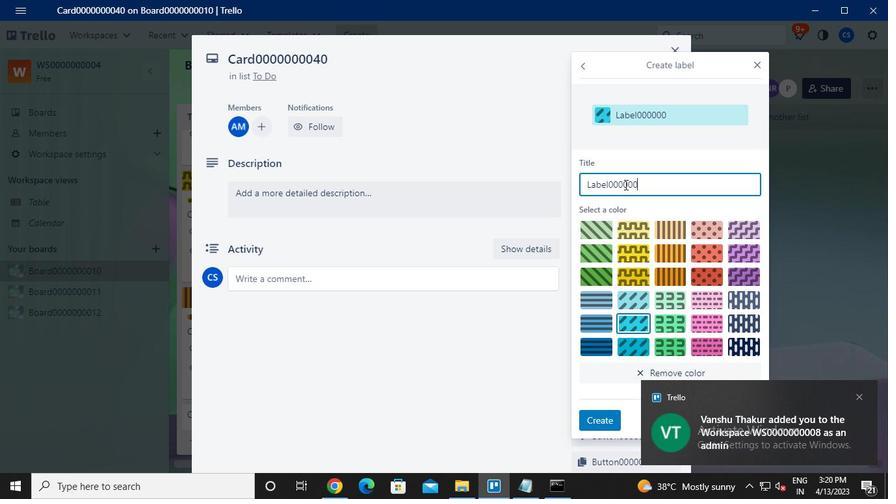 
Action: Keyboard <100>
Screenshot: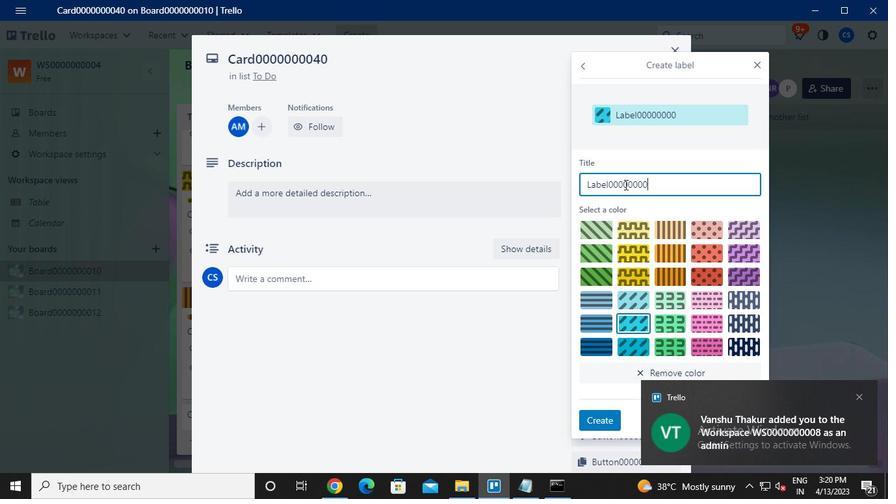 
Action: Keyboard <96>
Screenshot: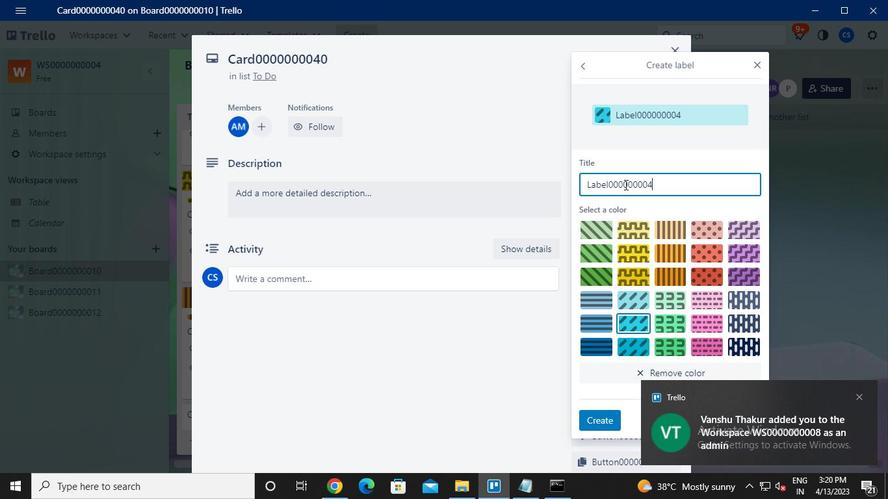 
Action: Mouse moved to (705, 252)
Screenshot: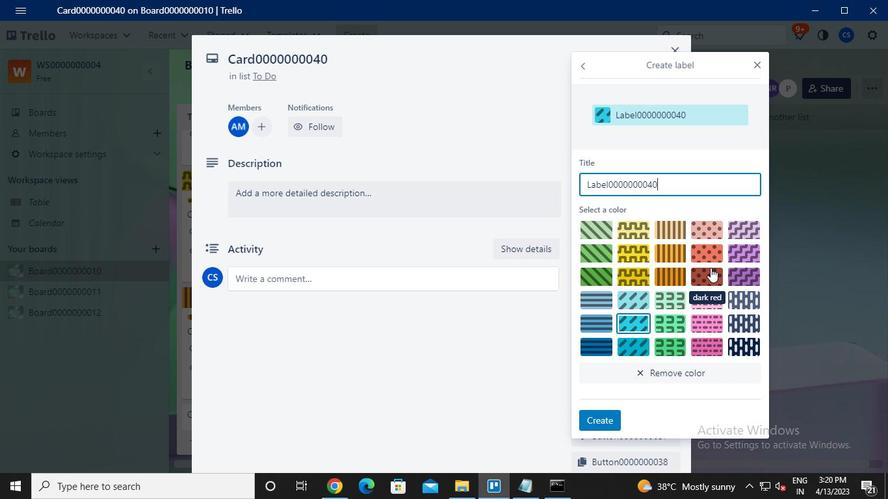 
Action: Mouse pressed left at (705, 252)
Screenshot: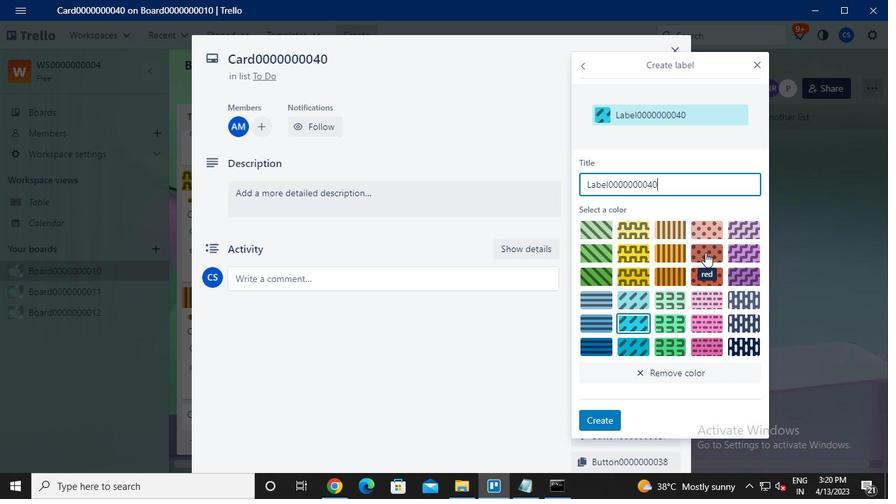 
Action: Mouse moved to (614, 420)
Screenshot: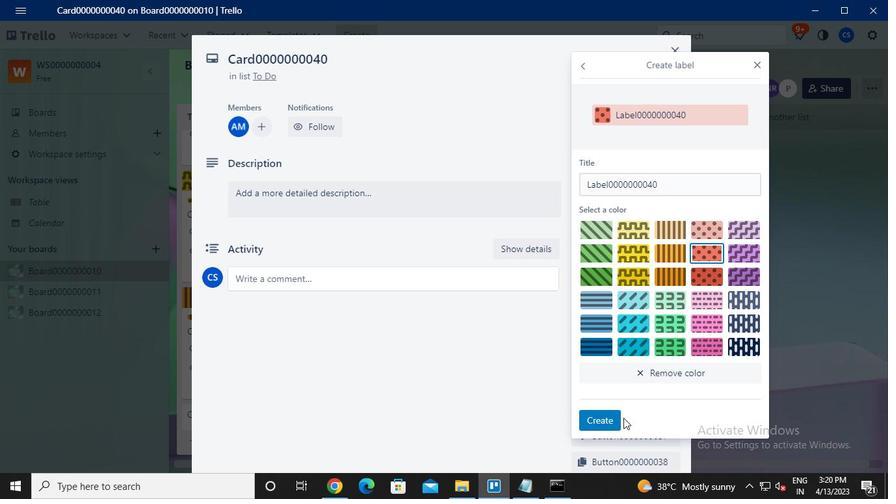 
Action: Mouse pressed left at (614, 420)
Screenshot: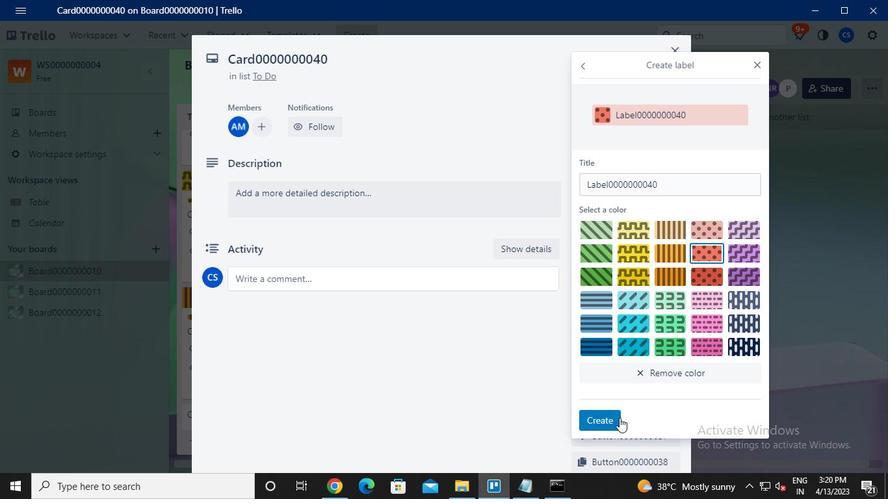 
Action: Mouse moved to (762, 66)
Screenshot: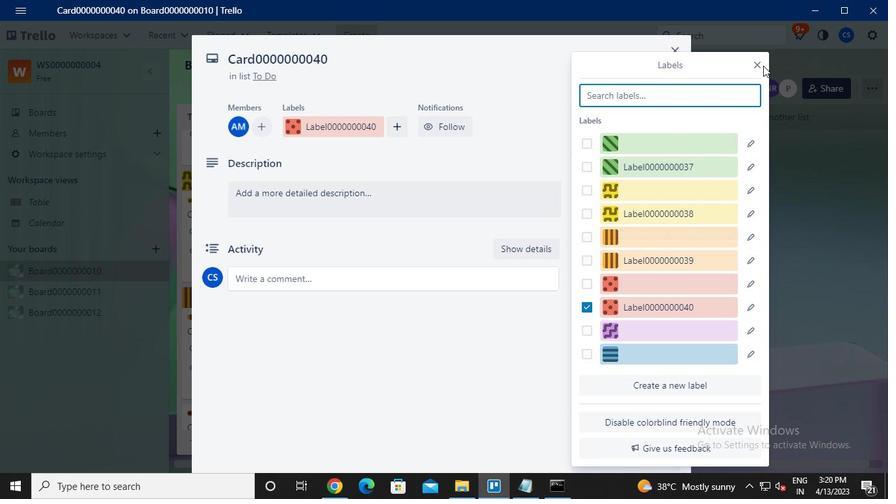
Action: Mouse pressed left at (762, 66)
Screenshot: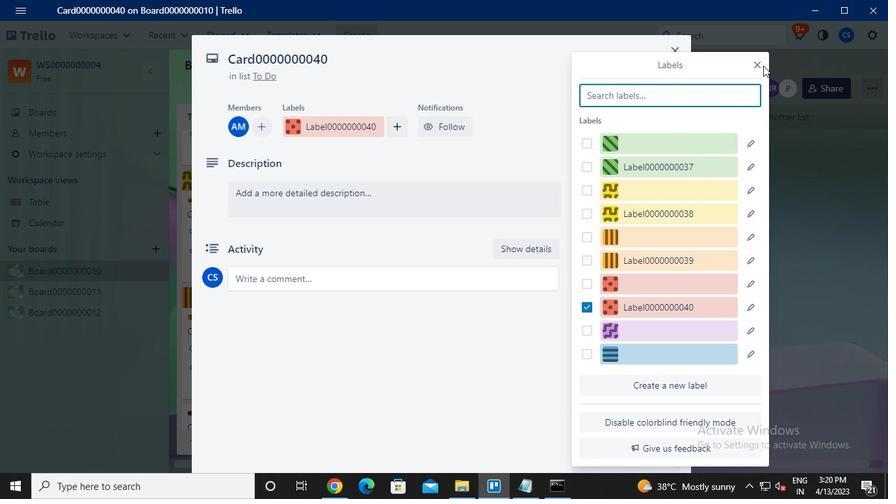 
Action: Mouse moved to (756, 64)
Screenshot: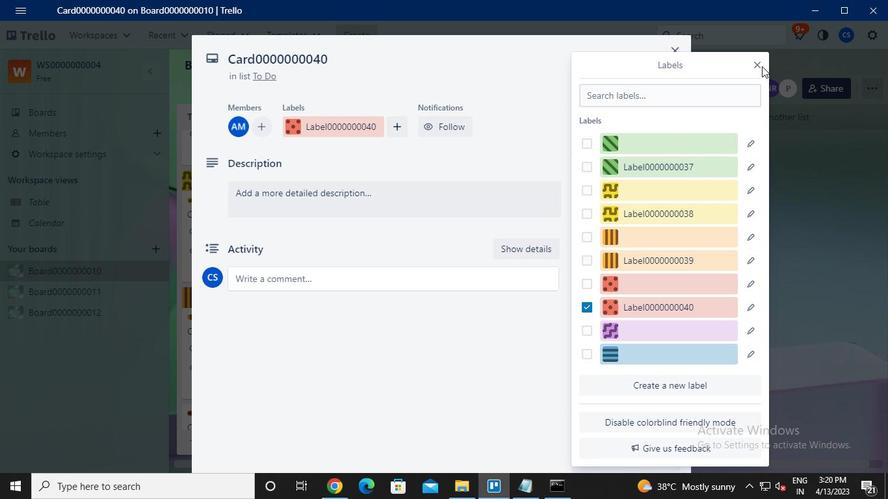 
Action: Mouse pressed left at (756, 64)
Screenshot: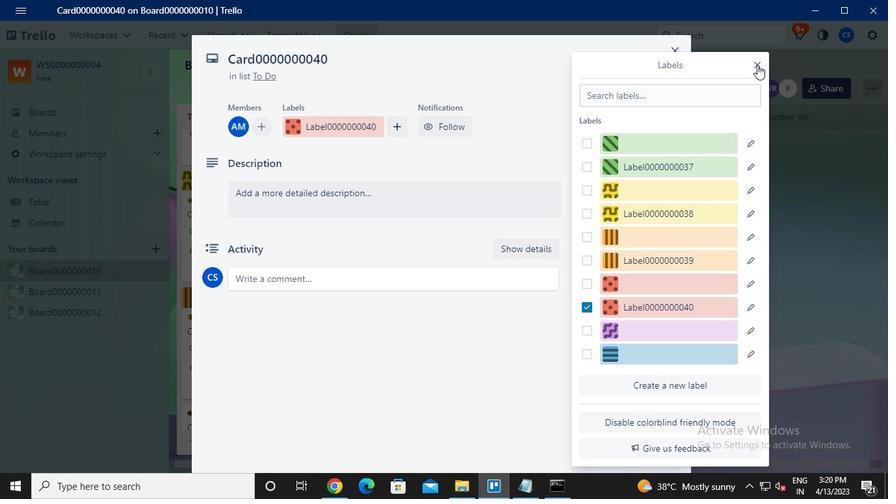 
Action: Mouse moved to (618, 217)
Screenshot: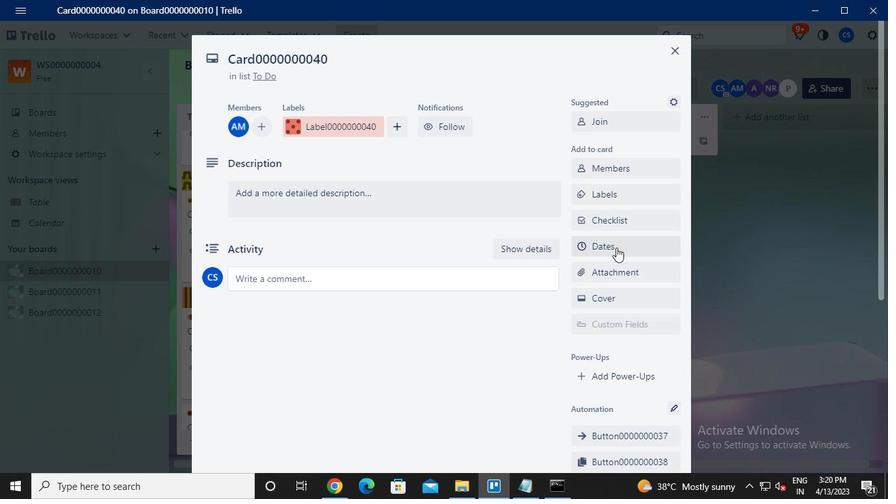 
Action: Mouse pressed left at (618, 217)
Screenshot: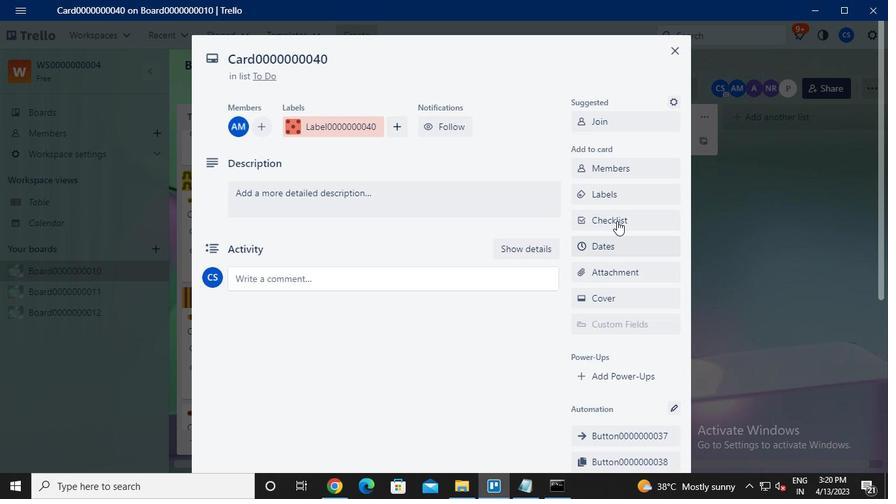 
Action: Mouse moved to (659, 279)
Screenshot: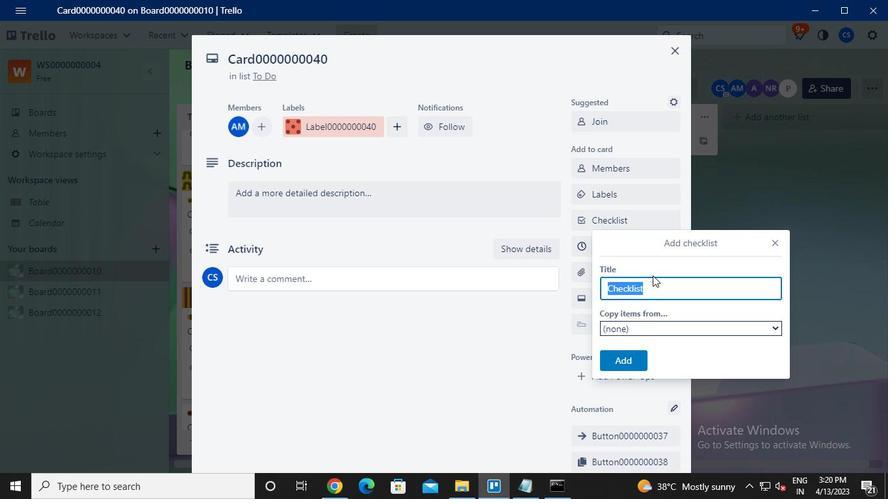 
Action: Keyboard Key.caps_lock
Screenshot: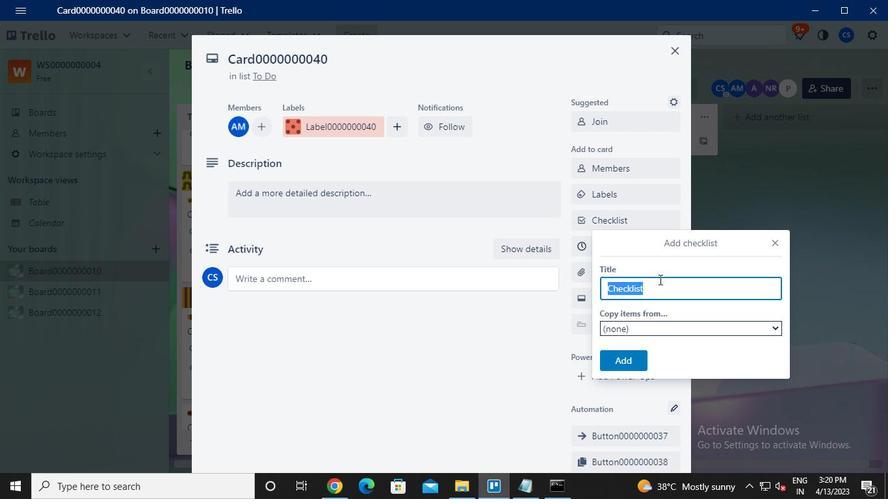 
Action: Keyboard c
Screenshot: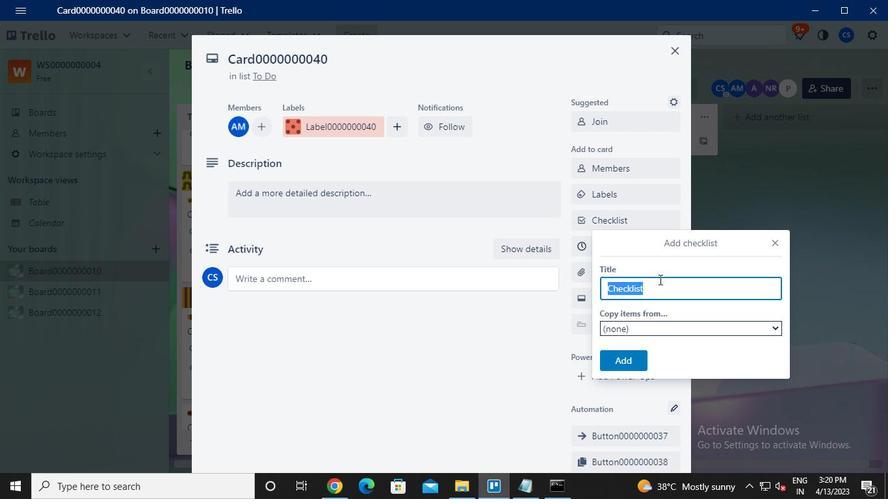 
Action: Keyboard l
Screenshot: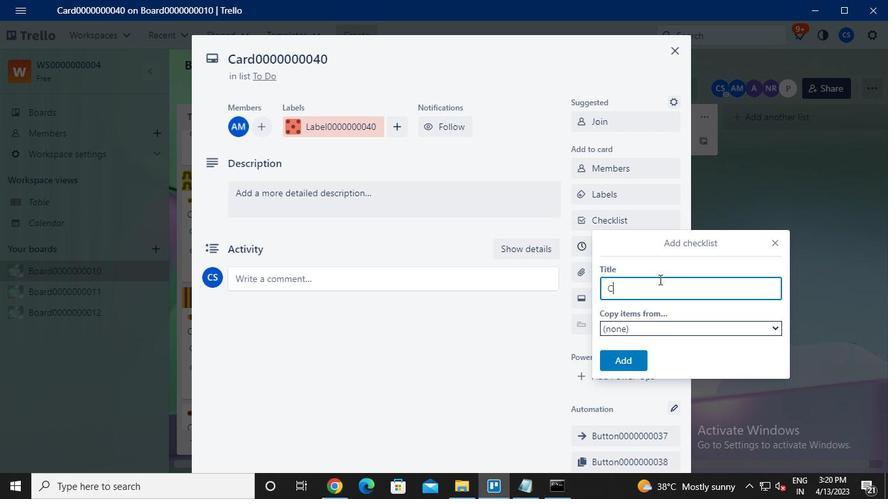 
Action: Keyboard <96>
Screenshot: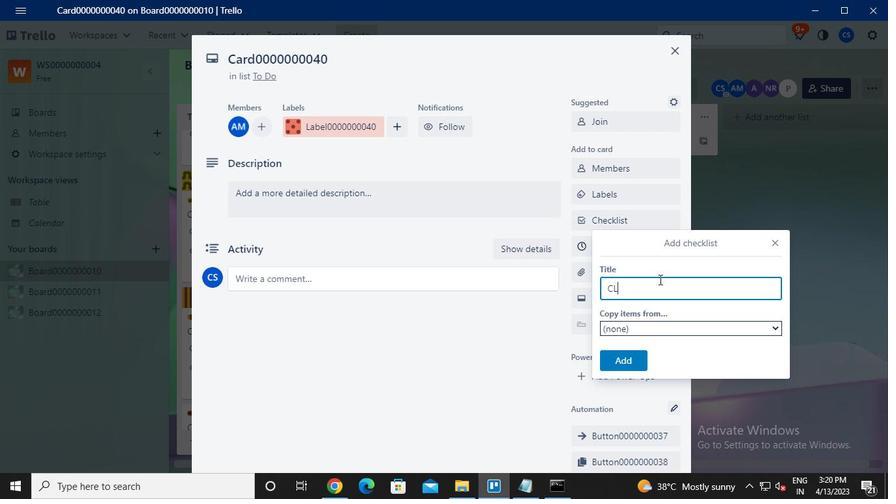 
Action: Keyboard <96>
Screenshot: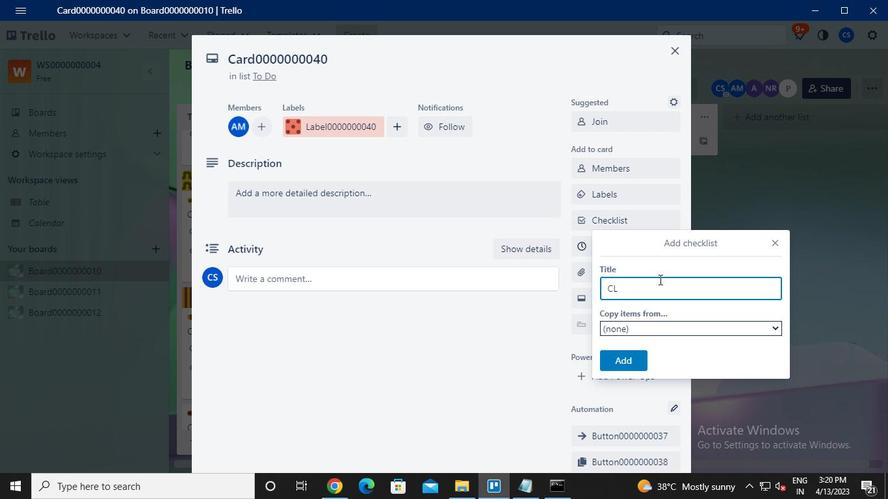
Action: Keyboard <96>
Screenshot: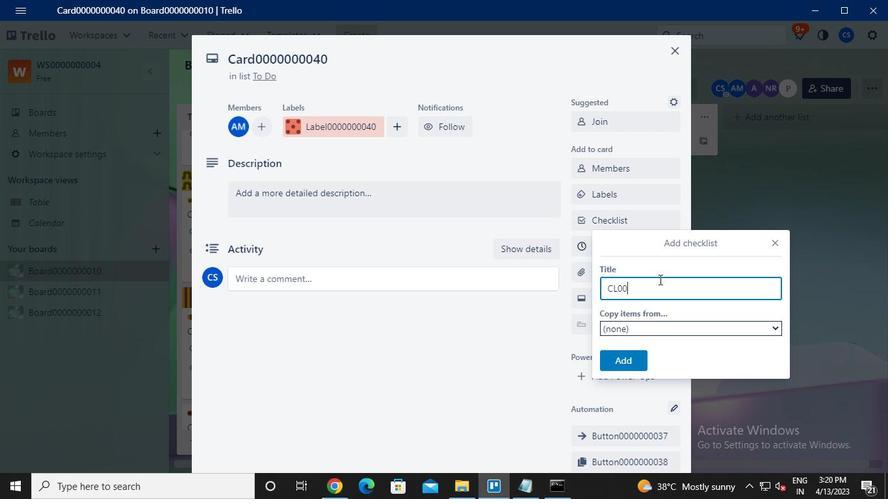 
Action: Keyboard <96>
Screenshot: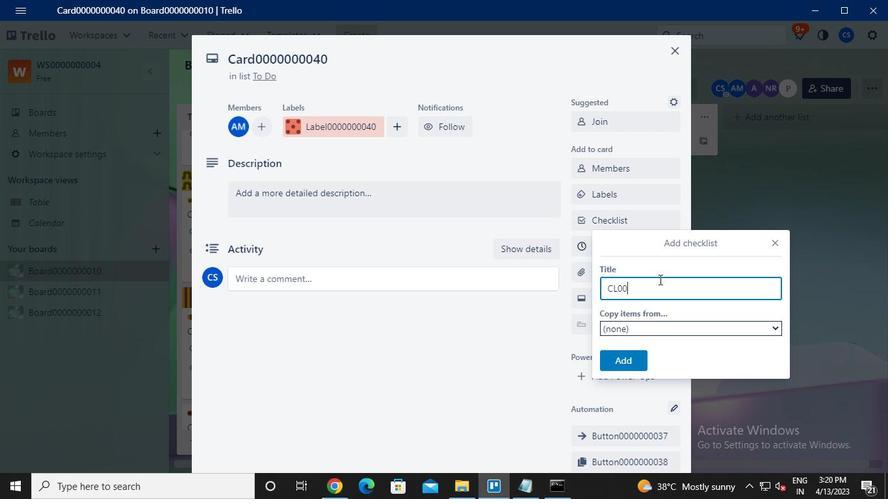
Action: Keyboard <96>
Screenshot: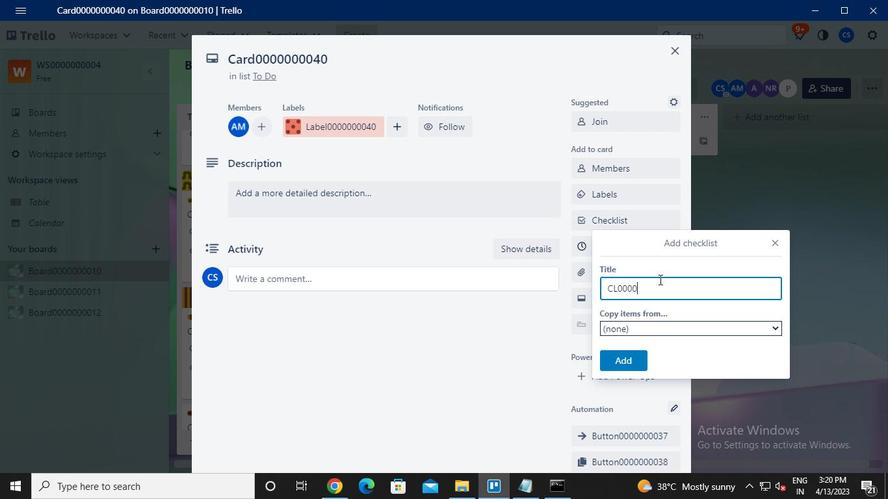 
Action: Keyboard <96>
Screenshot: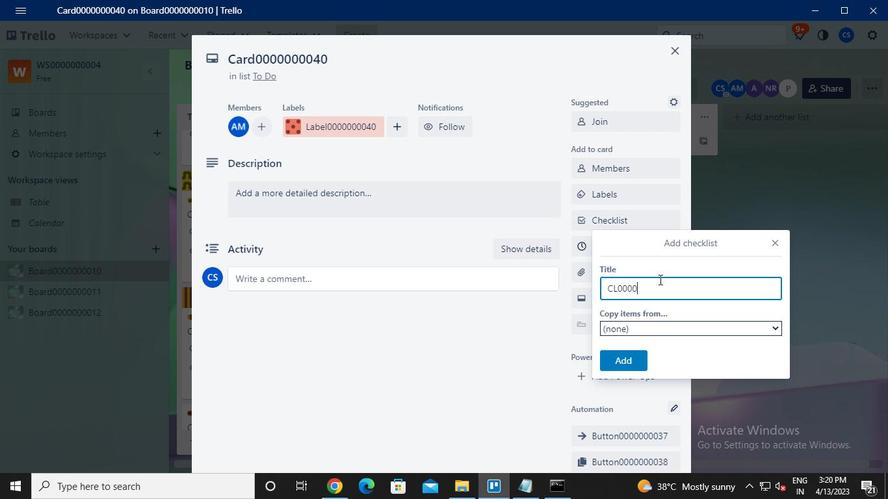 
Action: Keyboard <96>
Screenshot: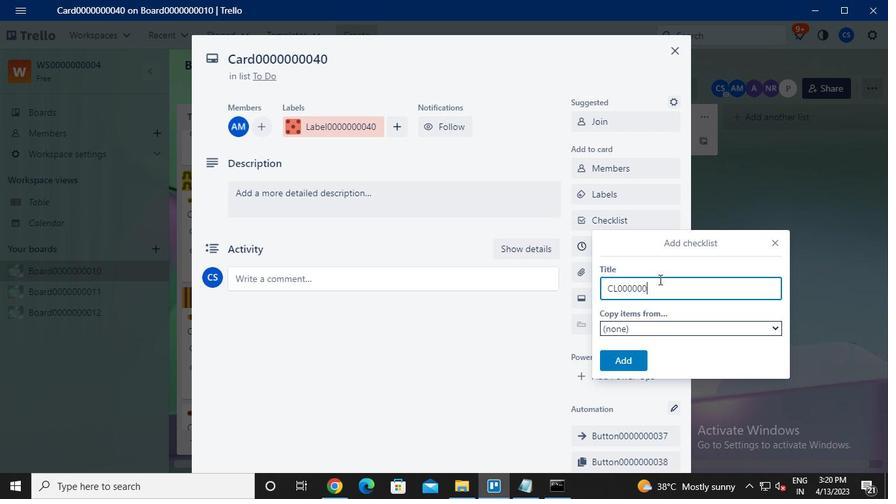 
Action: Keyboard <96>
Screenshot: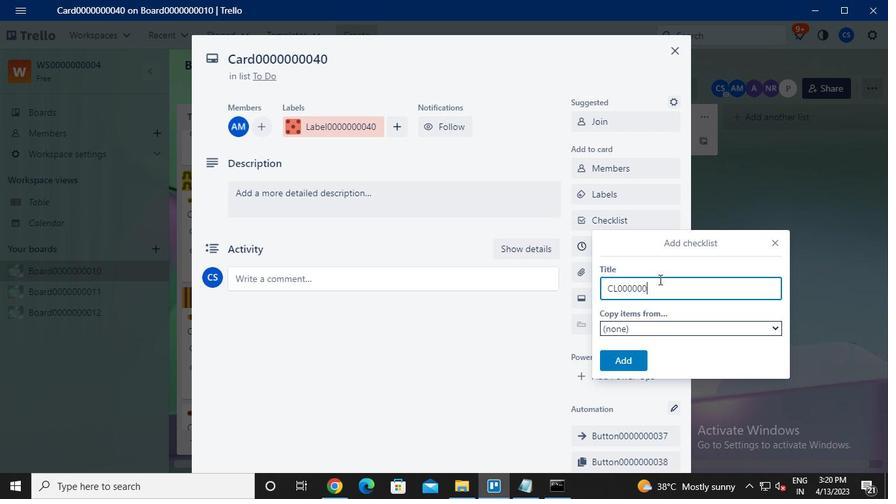 
Action: Keyboard <100>
Screenshot: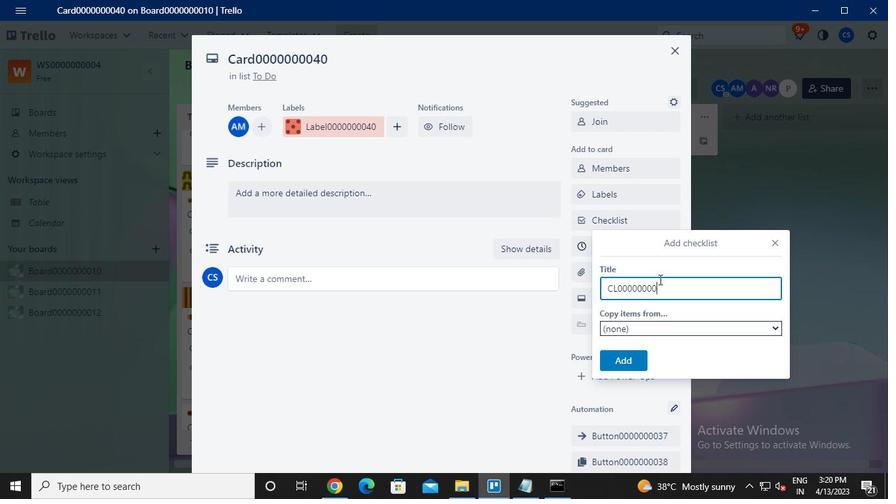 
Action: Keyboard <96>
Screenshot: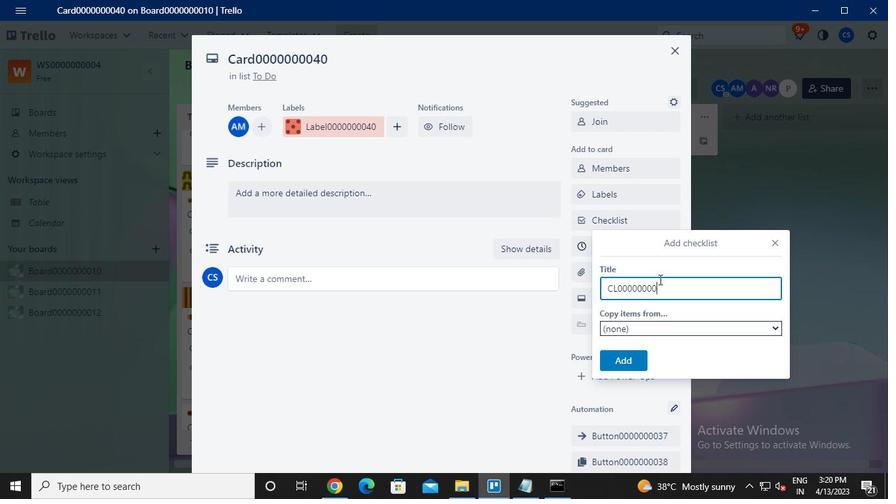 
Action: Mouse moved to (628, 362)
Screenshot: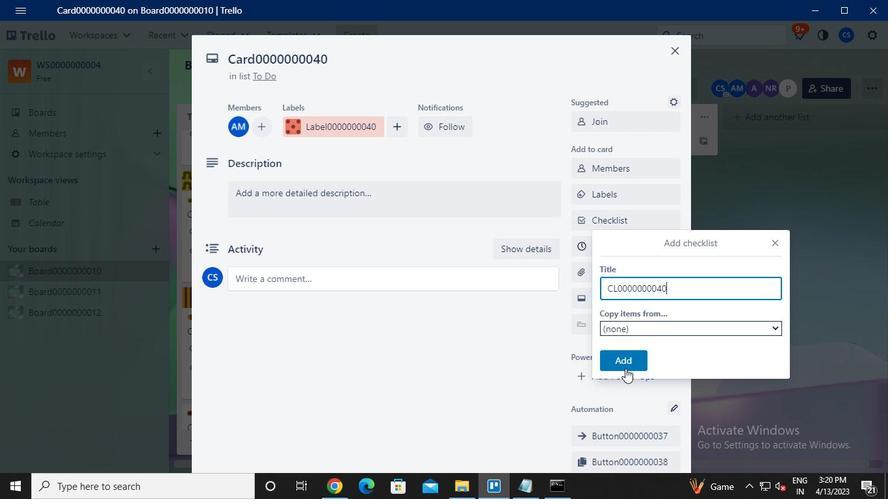 
Action: Mouse pressed left at (628, 362)
Screenshot: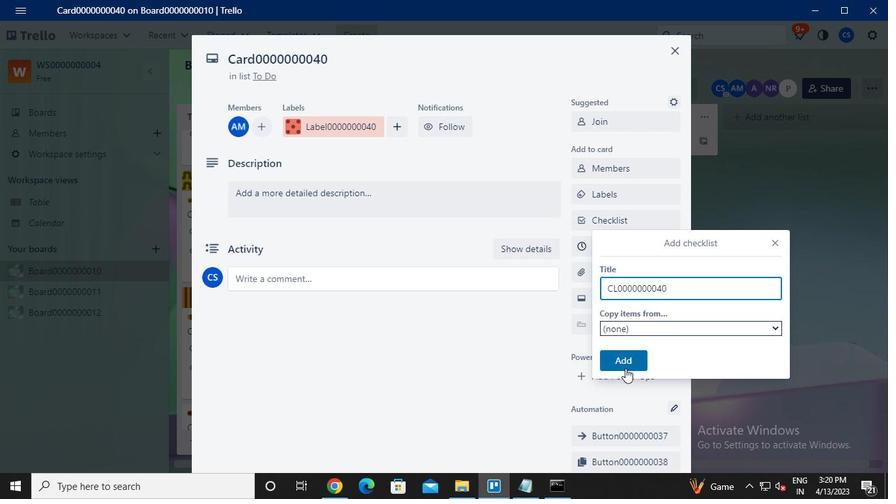 
Action: Mouse moved to (634, 244)
Screenshot: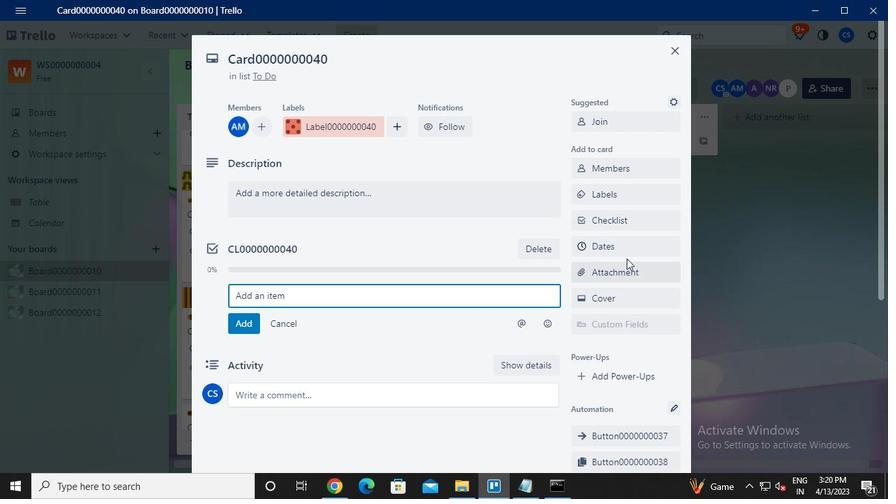
Action: Mouse pressed left at (634, 244)
Screenshot: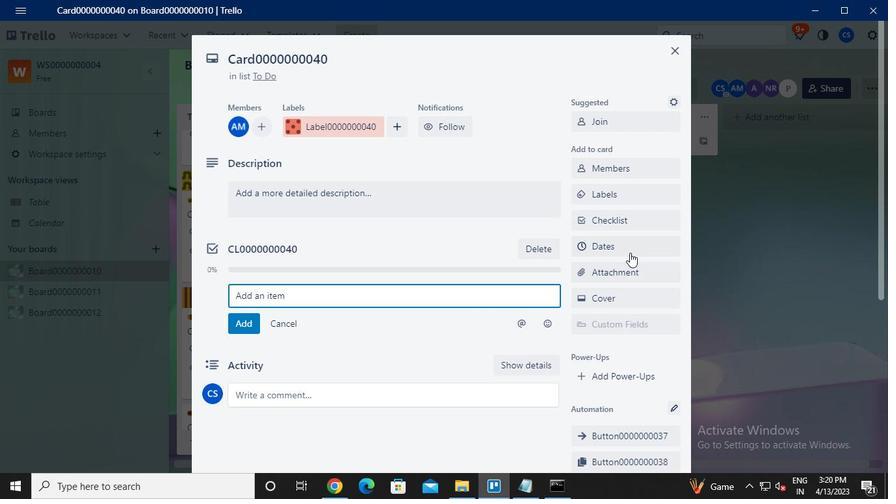 
Action: Mouse moved to (746, 98)
Screenshot: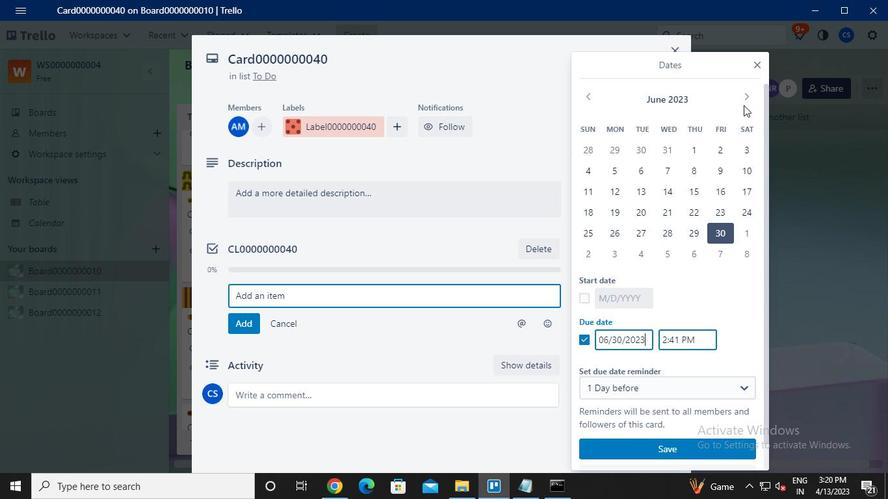 
Action: Mouse pressed left at (746, 98)
Screenshot: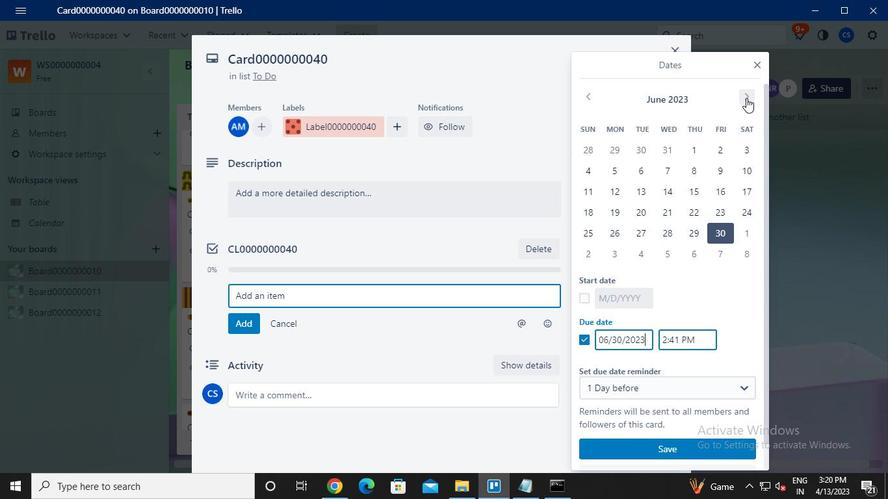 
Action: Mouse moved to (588, 297)
Screenshot: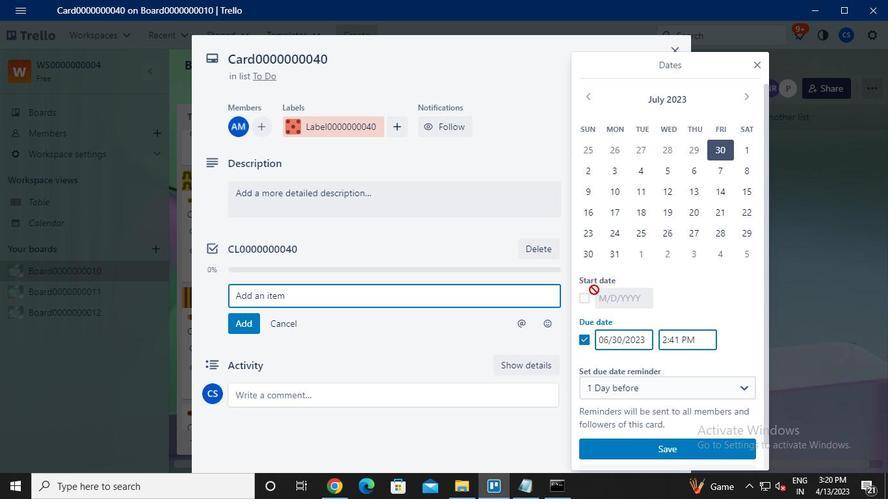 
Action: Mouse pressed left at (588, 297)
Screenshot: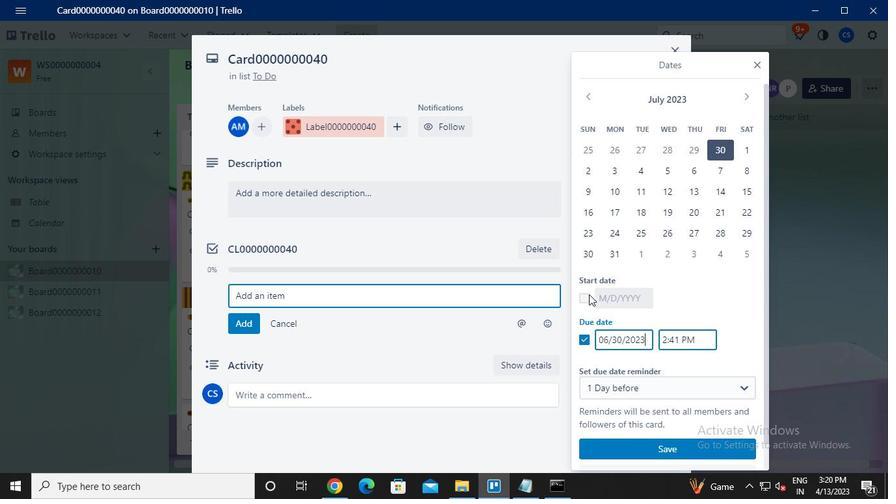 
Action: Mouse moved to (694, 145)
Screenshot: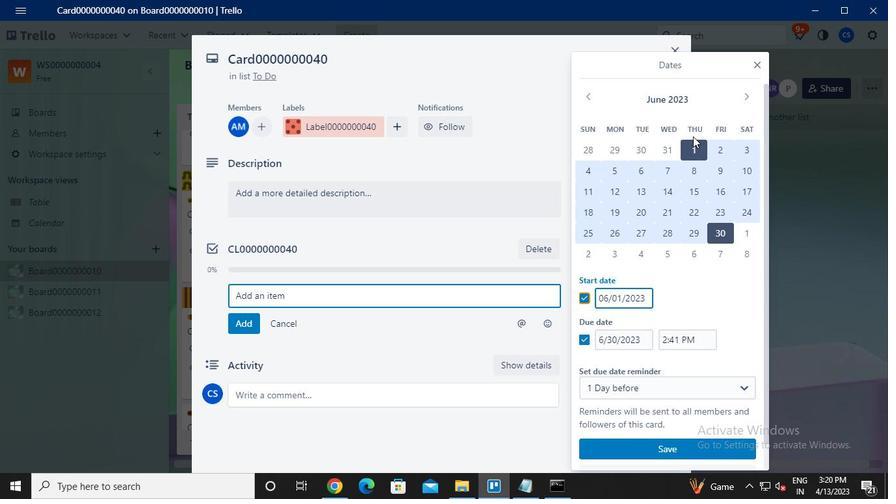 
Action: Mouse pressed left at (694, 145)
Screenshot: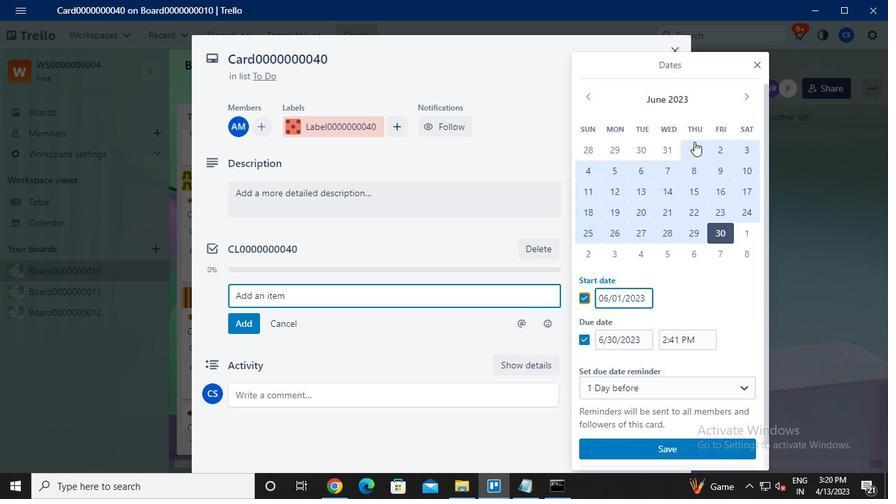 
Action: Mouse moved to (724, 233)
Screenshot: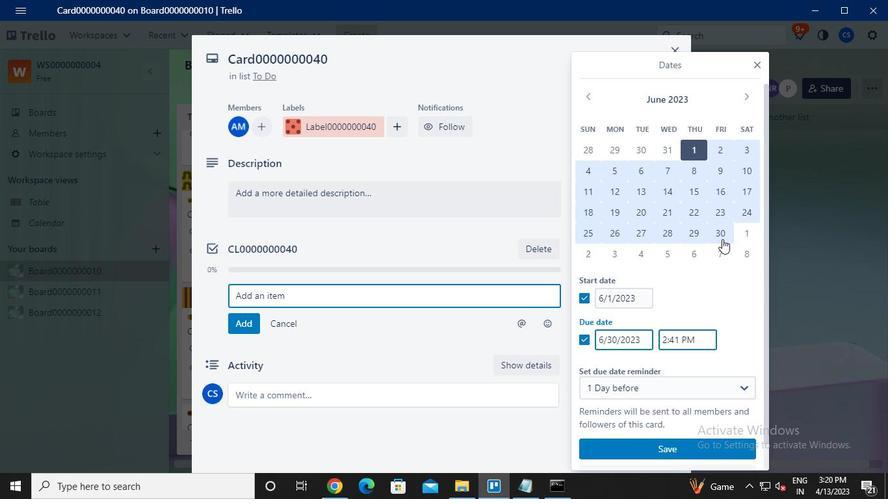 
Action: Mouse pressed left at (724, 233)
Screenshot: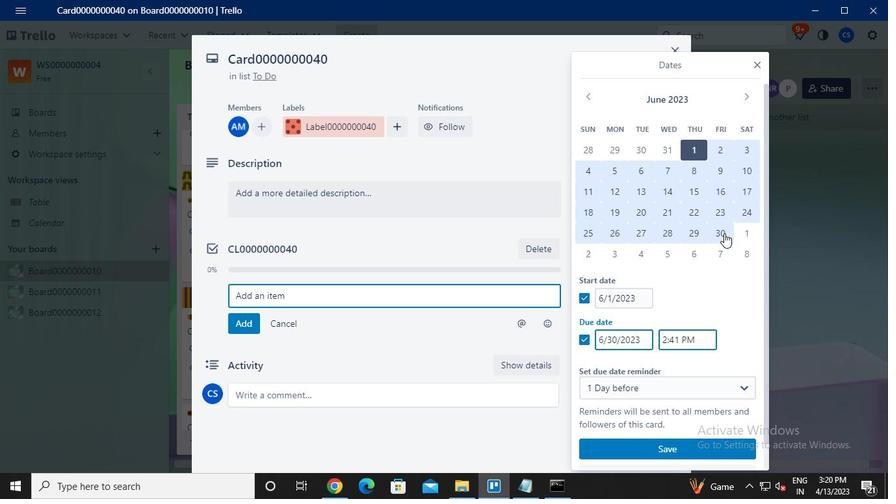 
Action: Mouse moved to (746, 96)
Screenshot: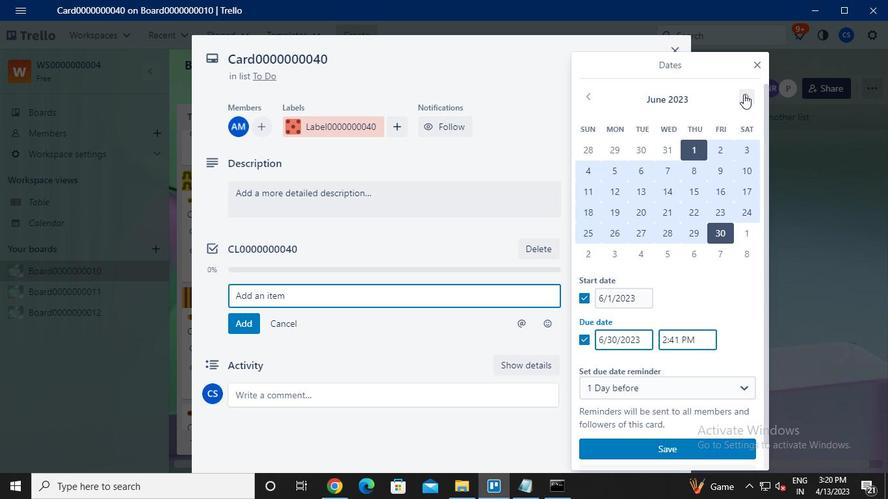 
Action: Mouse pressed left at (746, 96)
Screenshot: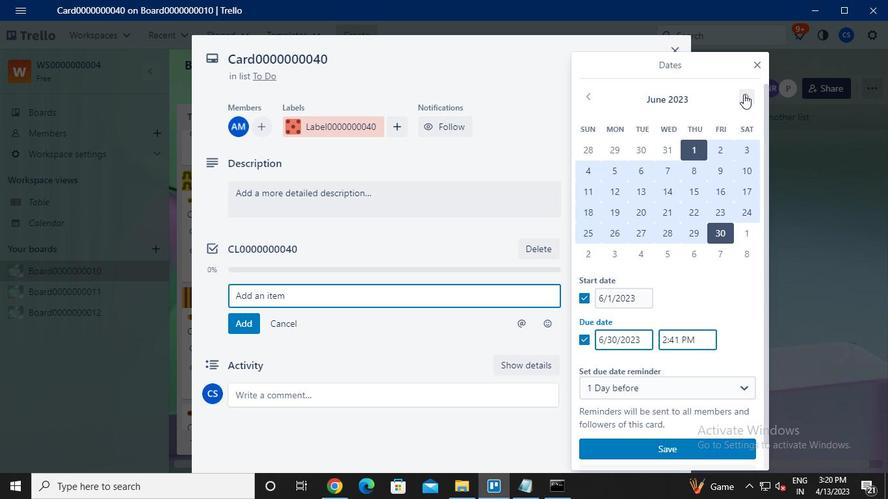 
Action: Mouse moved to (745, 148)
Screenshot: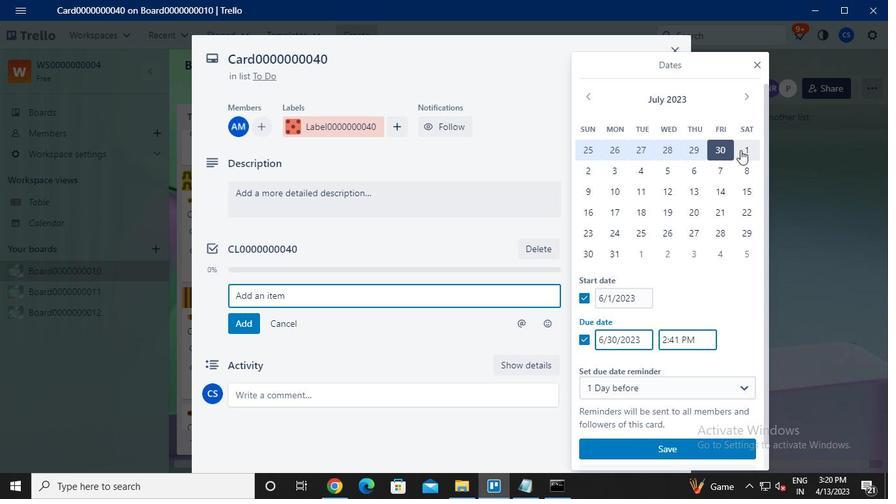 
Action: Mouse pressed left at (745, 148)
Screenshot: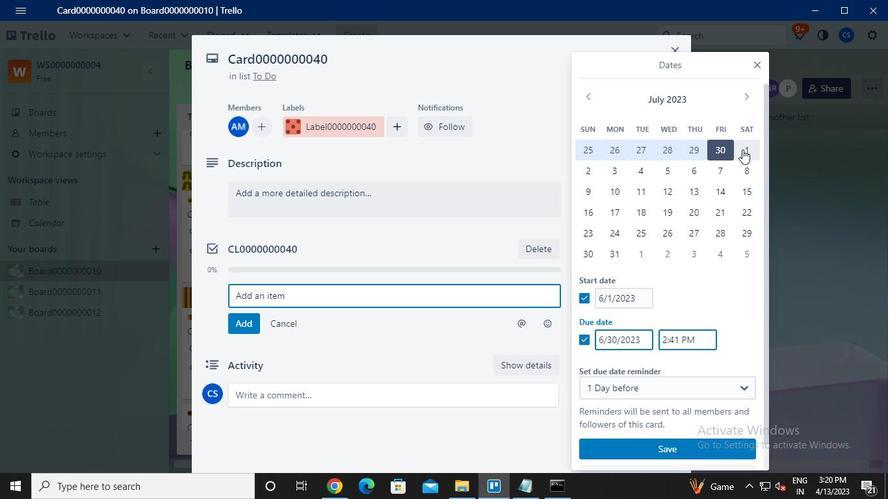 
Action: Mouse moved to (616, 254)
Screenshot: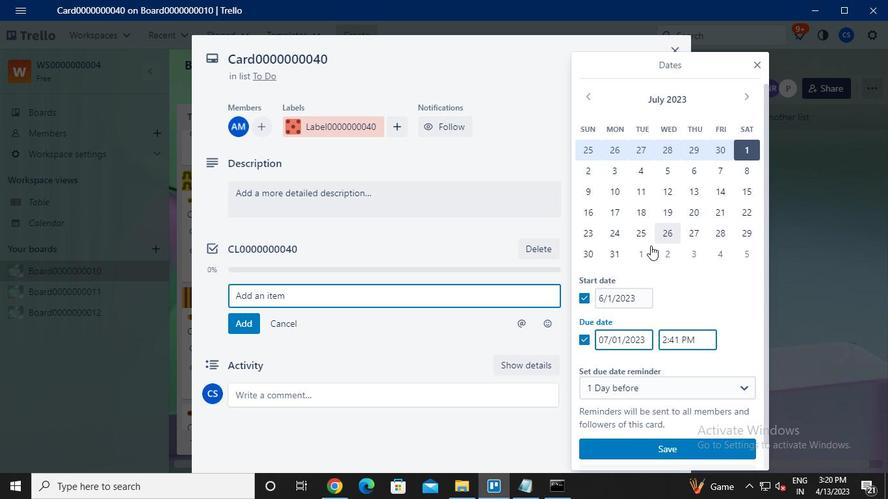 
Action: Mouse pressed left at (616, 254)
Screenshot: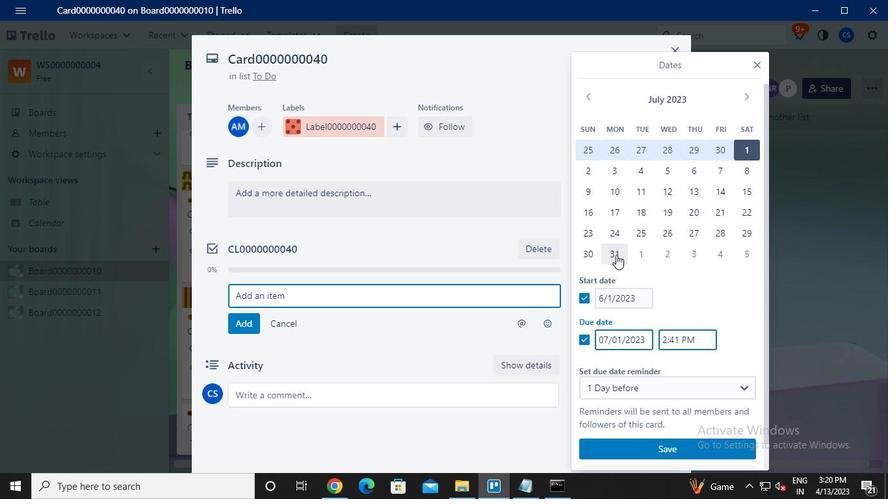 
Action: Mouse moved to (698, 442)
Screenshot: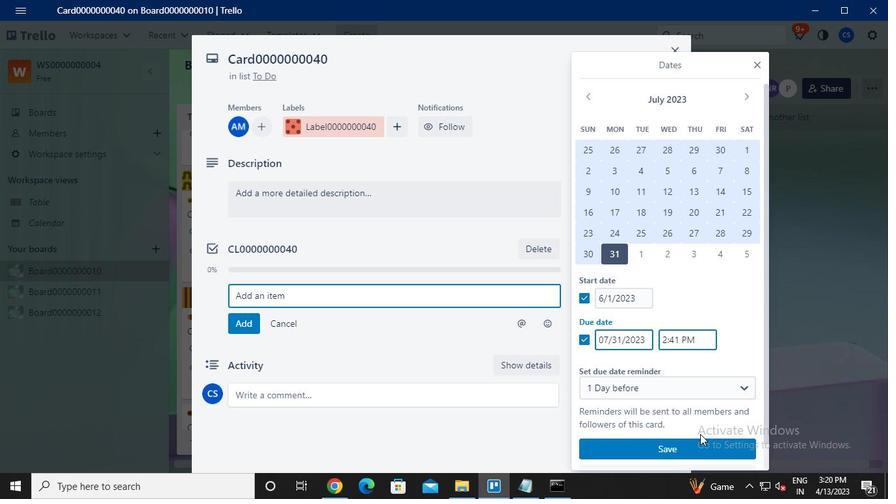 
Action: Mouse pressed left at (698, 442)
Screenshot: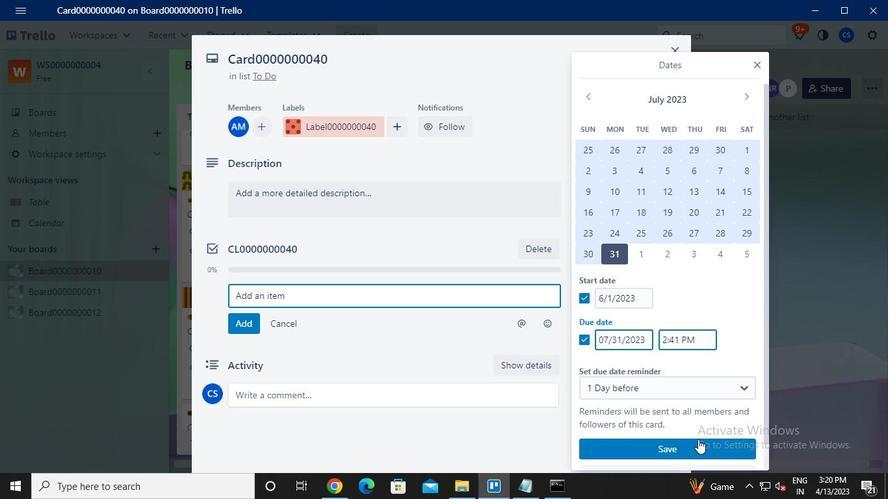 
Action: Mouse moved to (564, 490)
Screenshot: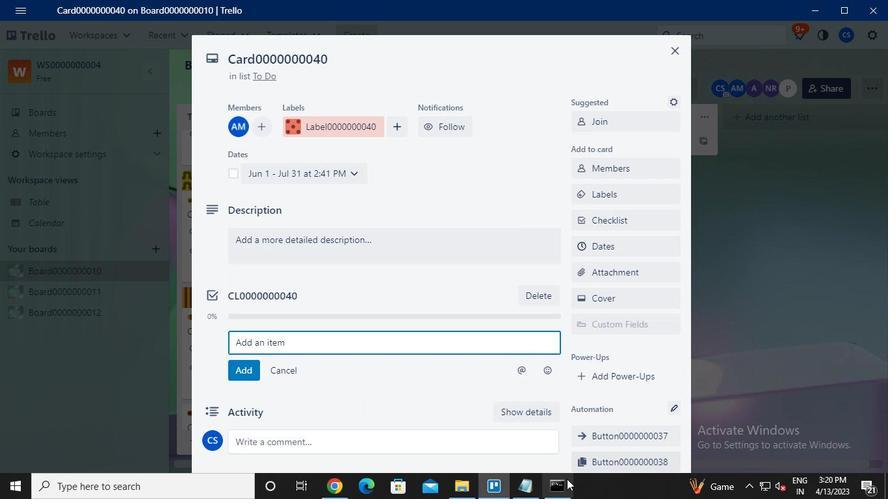 
Action: Mouse pressed left at (564, 490)
Screenshot: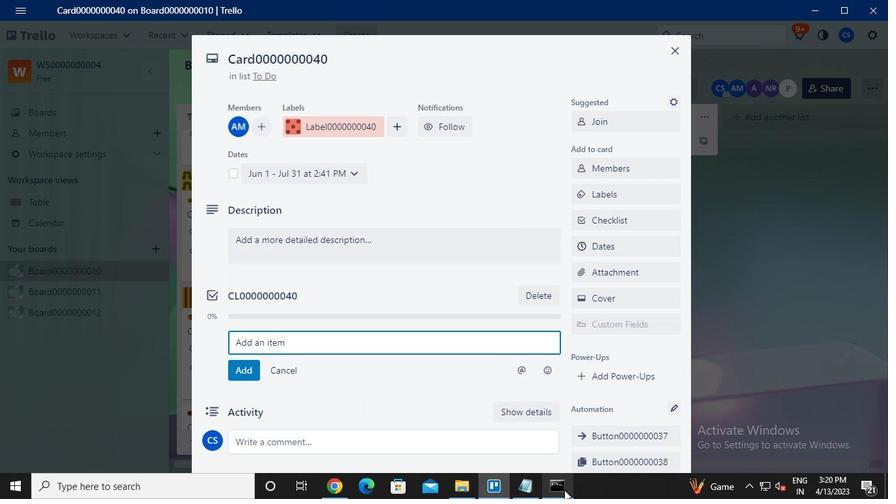 
Action: Mouse moved to (725, 113)
Screenshot: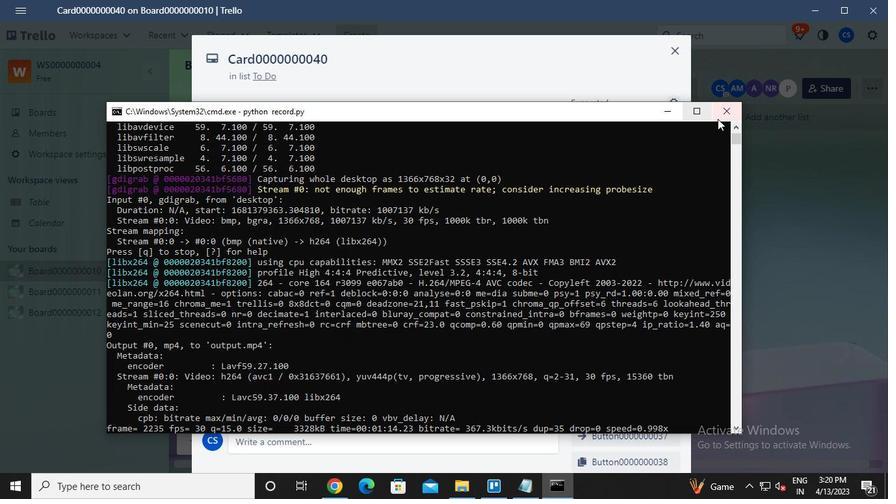 
Action: Mouse pressed left at (725, 113)
Screenshot: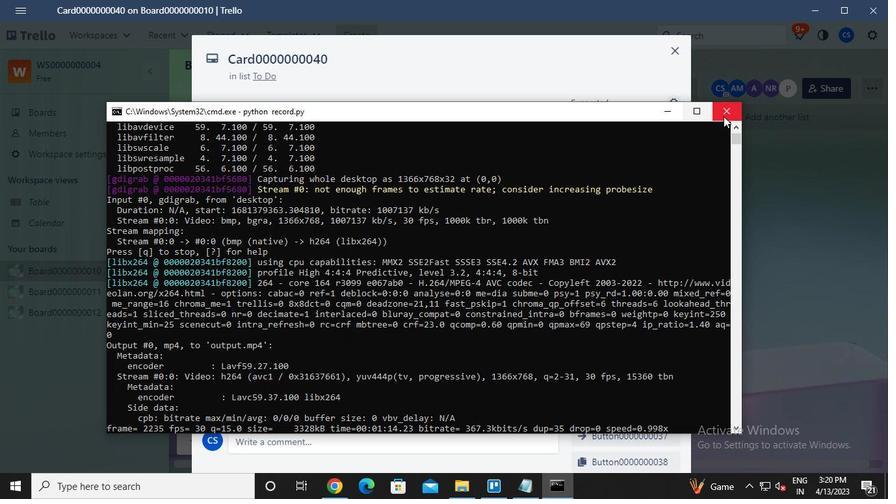 
Action: Mouse moved to (720, 104)
Screenshot: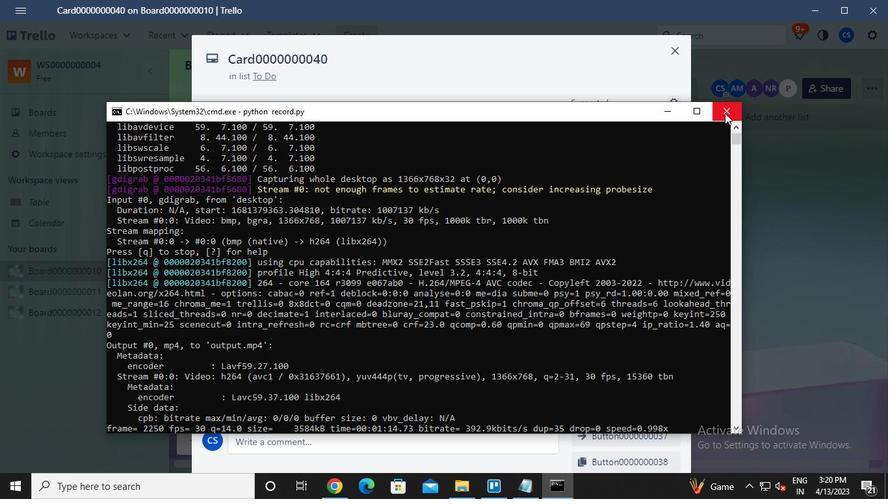 
